 Task: Find connections with filter location Nova Odessa with filter topic #Workwith filter profile language Spanish with filter current company Nasscom with filter school Chikitsak Samuhas Sir Sitaram and Lady Shantabai Patkar College of Arts and Science and V R Varde College of Commerce and Economics S V Road Goregaon West Mumbai 400 062 with filter industry Security and Investigations with filter service category Bartending with filter keywords title Mover
Action: Mouse moved to (242, 342)
Screenshot: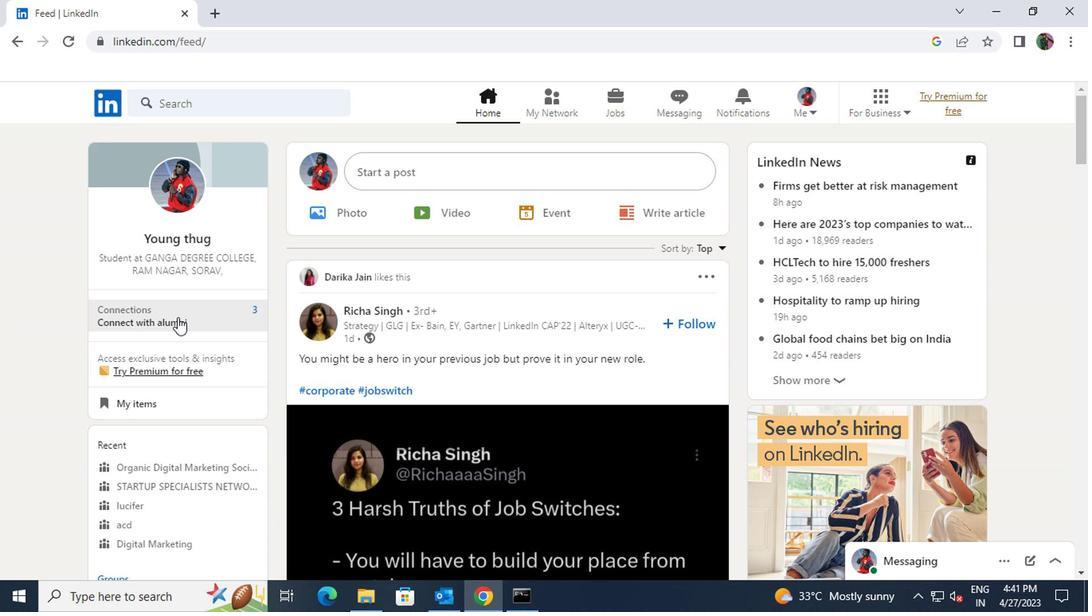 
Action: Mouse pressed left at (242, 342)
Screenshot: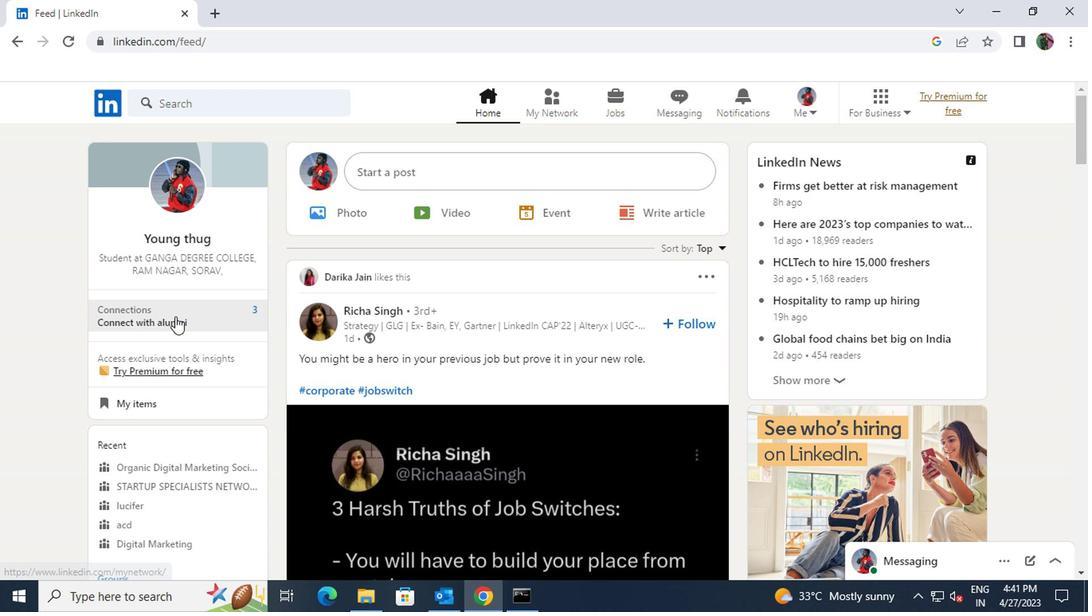 
Action: Mouse moved to (303, 253)
Screenshot: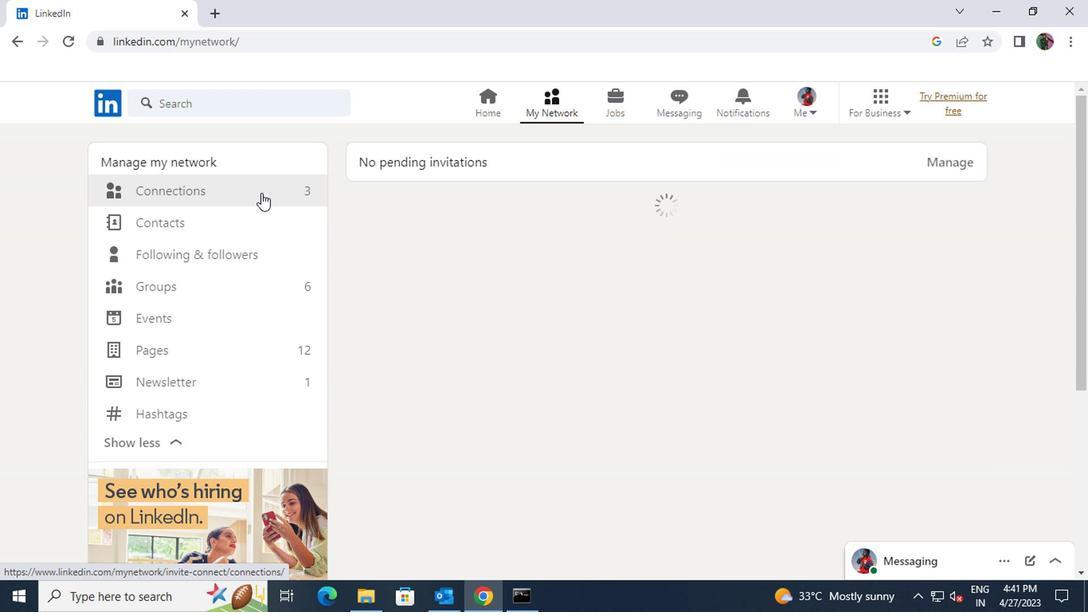 
Action: Mouse pressed left at (303, 253)
Screenshot: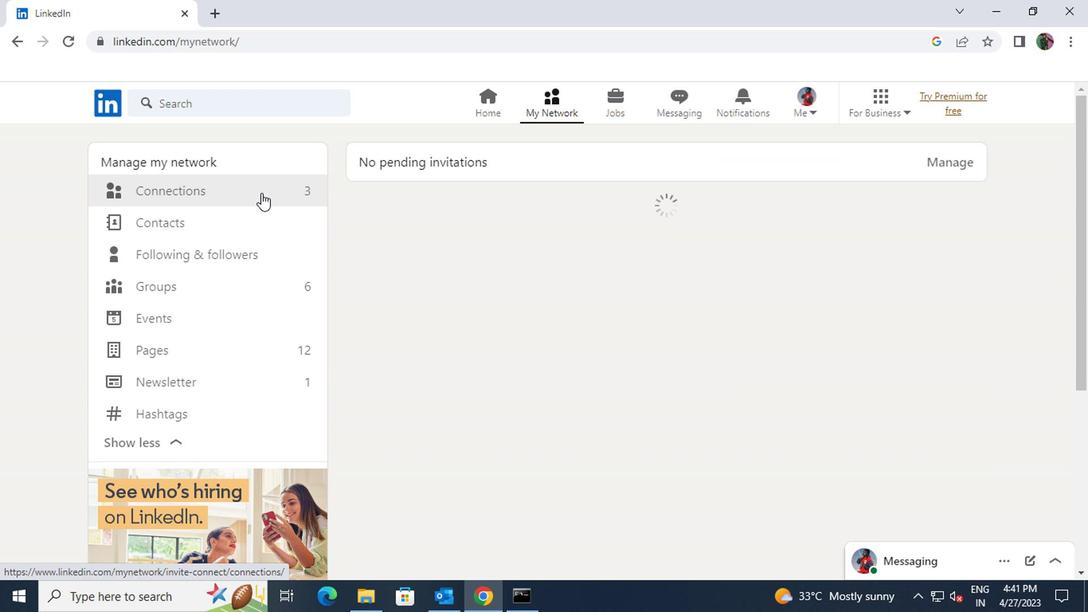 
Action: Mouse moved to (571, 254)
Screenshot: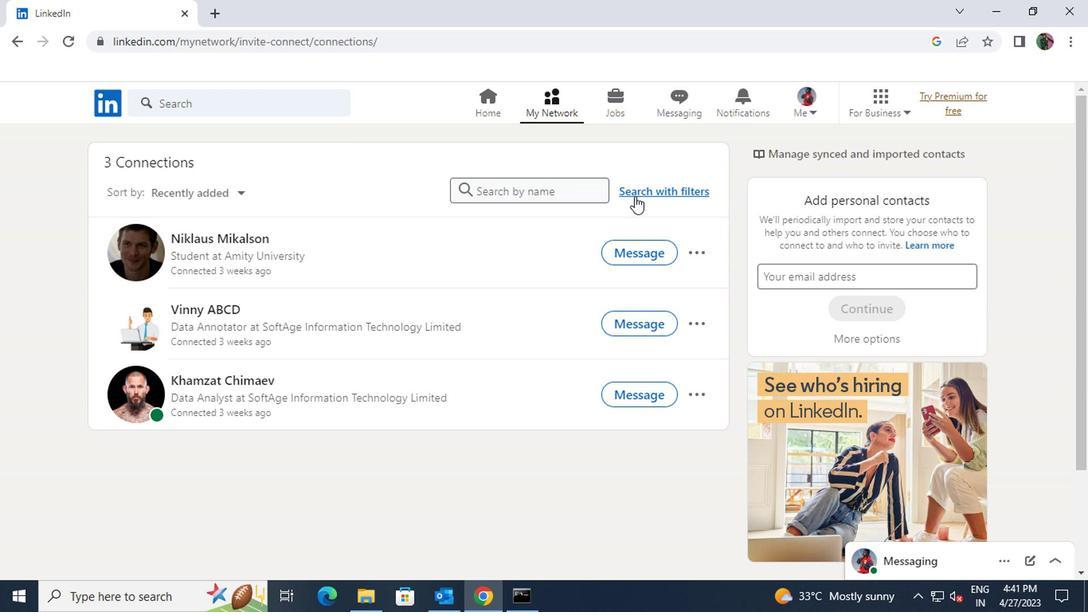 
Action: Mouse pressed left at (571, 254)
Screenshot: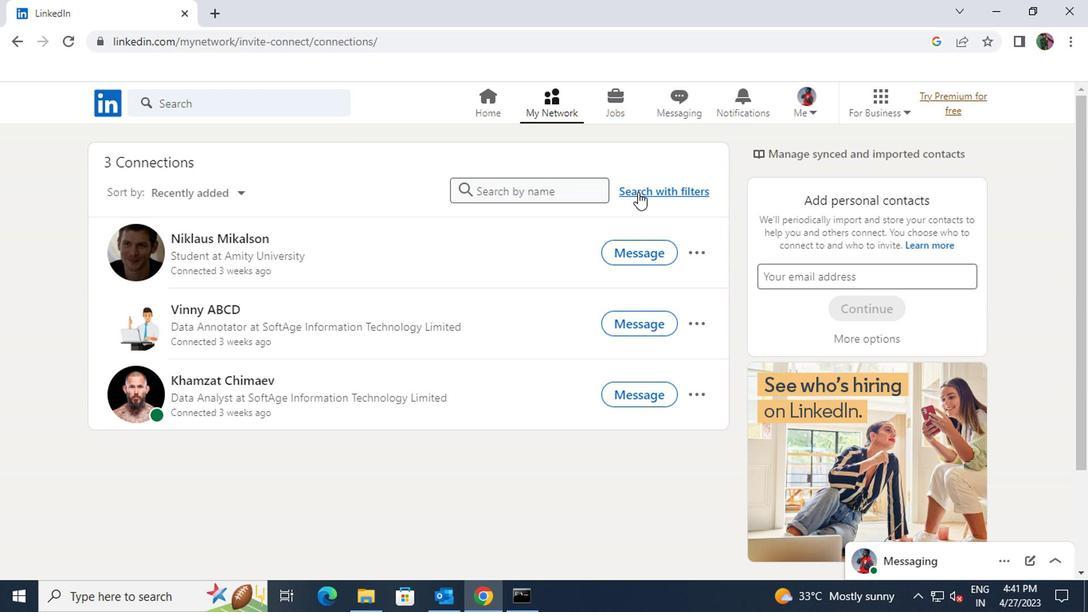 
Action: Mouse moved to (545, 223)
Screenshot: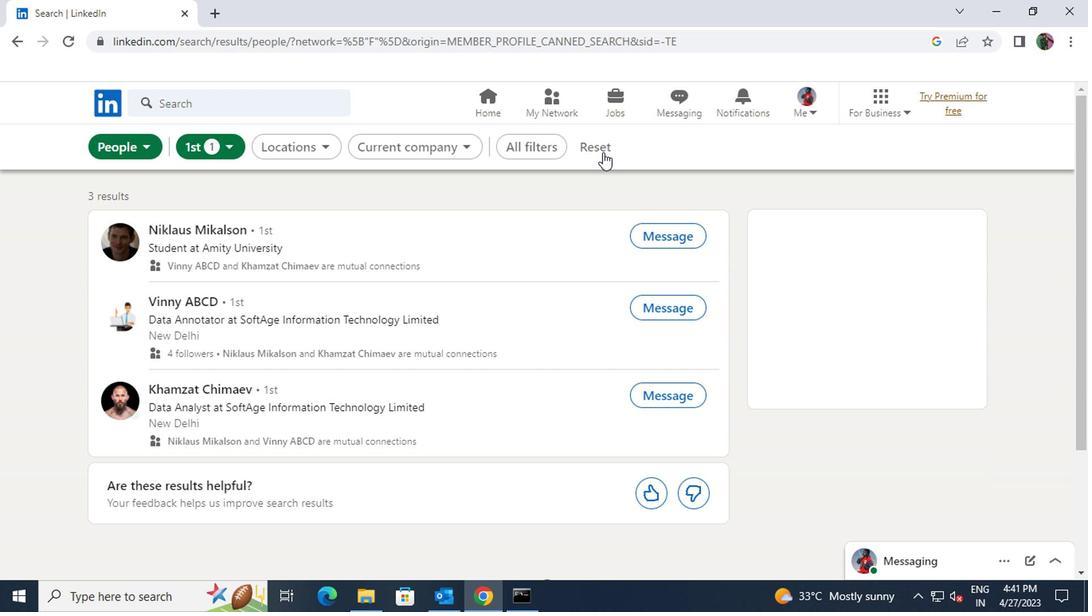 
Action: Mouse pressed left at (545, 223)
Screenshot: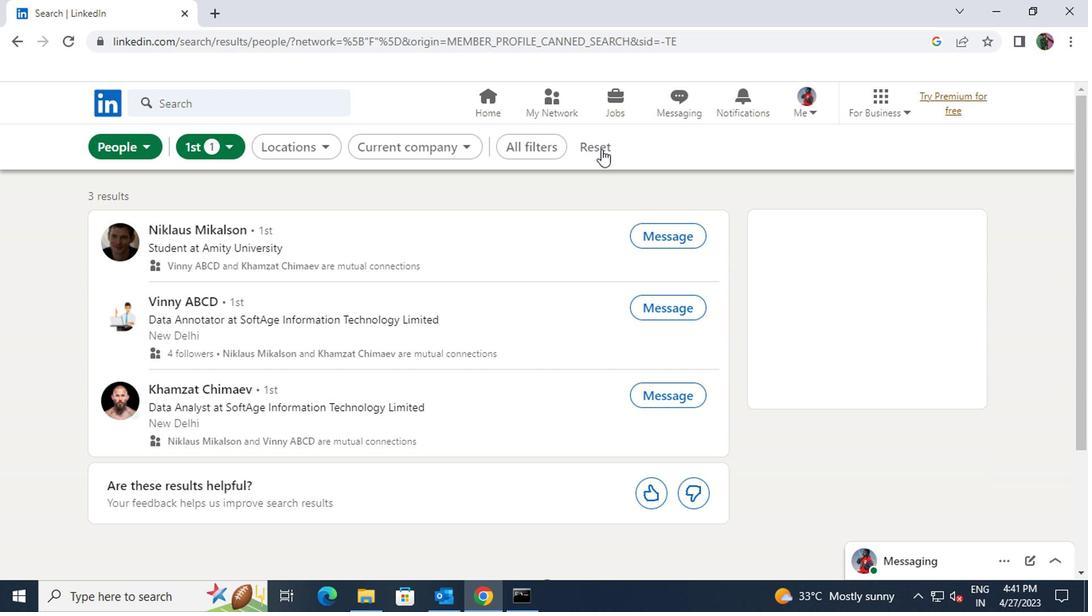 
Action: Mouse moved to (543, 219)
Screenshot: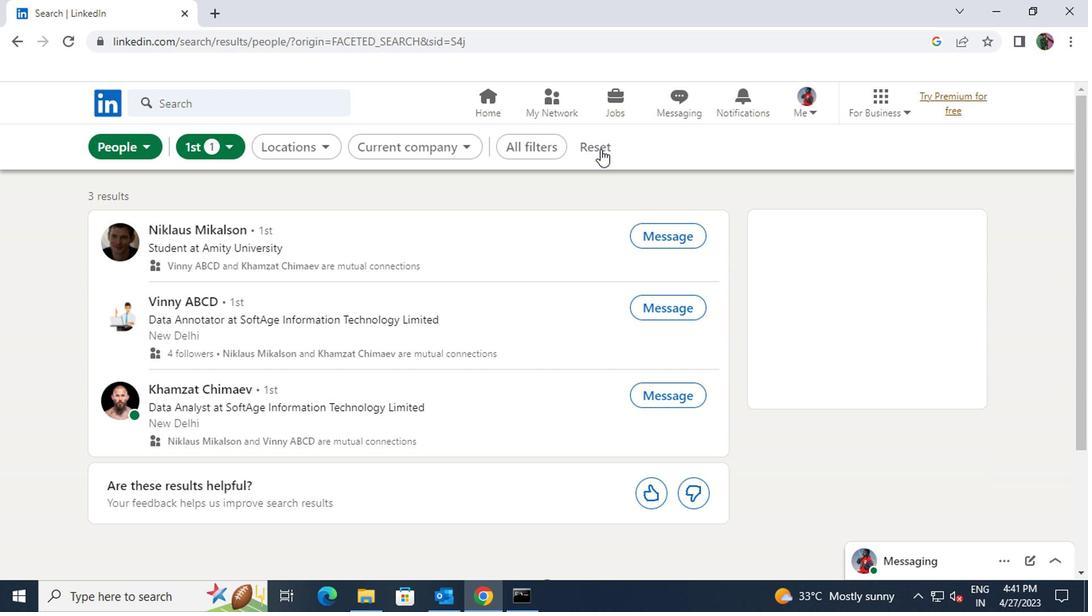 
Action: Mouse pressed left at (543, 219)
Screenshot: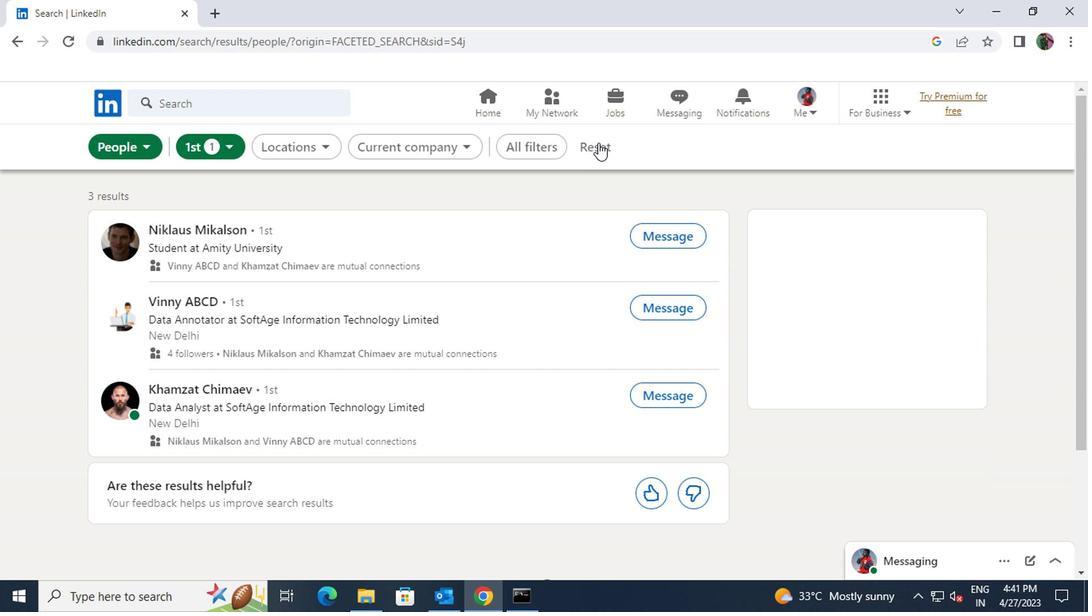 
Action: Mouse moved to (536, 219)
Screenshot: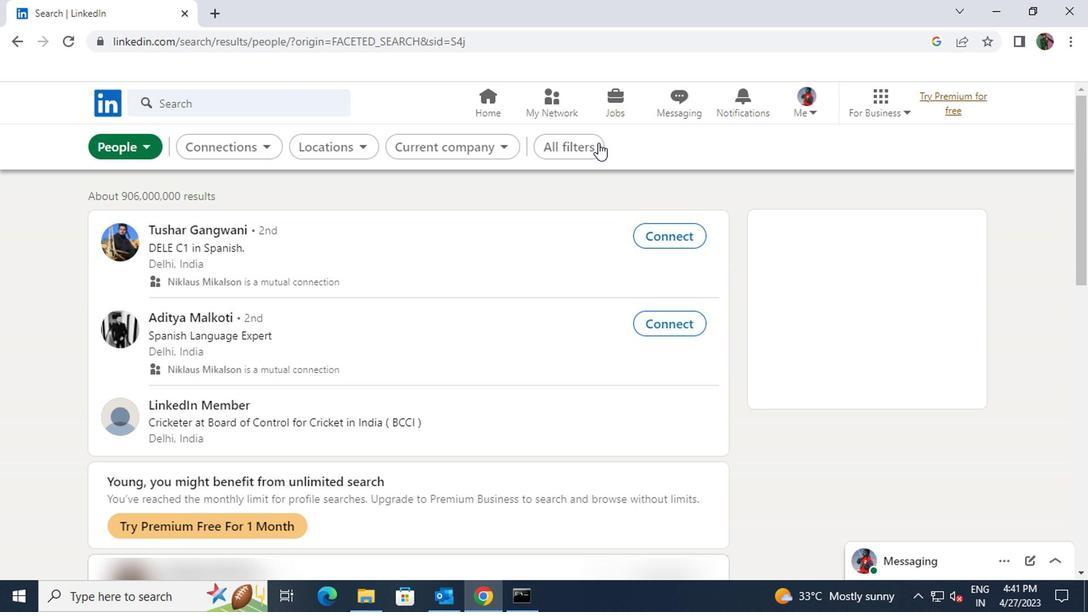 
Action: Mouse pressed left at (536, 219)
Screenshot: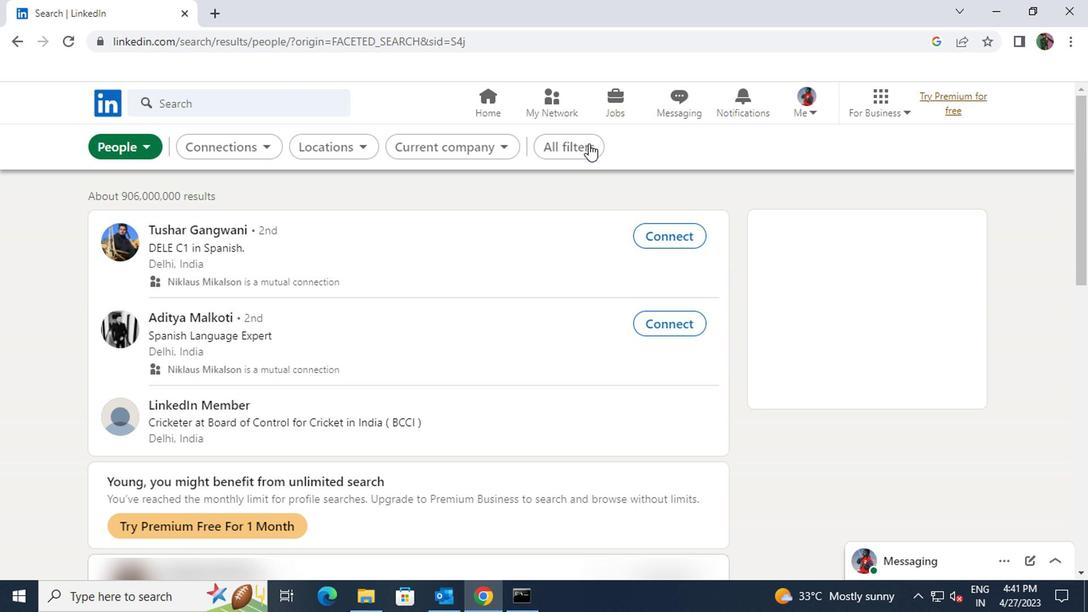 
Action: Mouse moved to (704, 338)
Screenshot: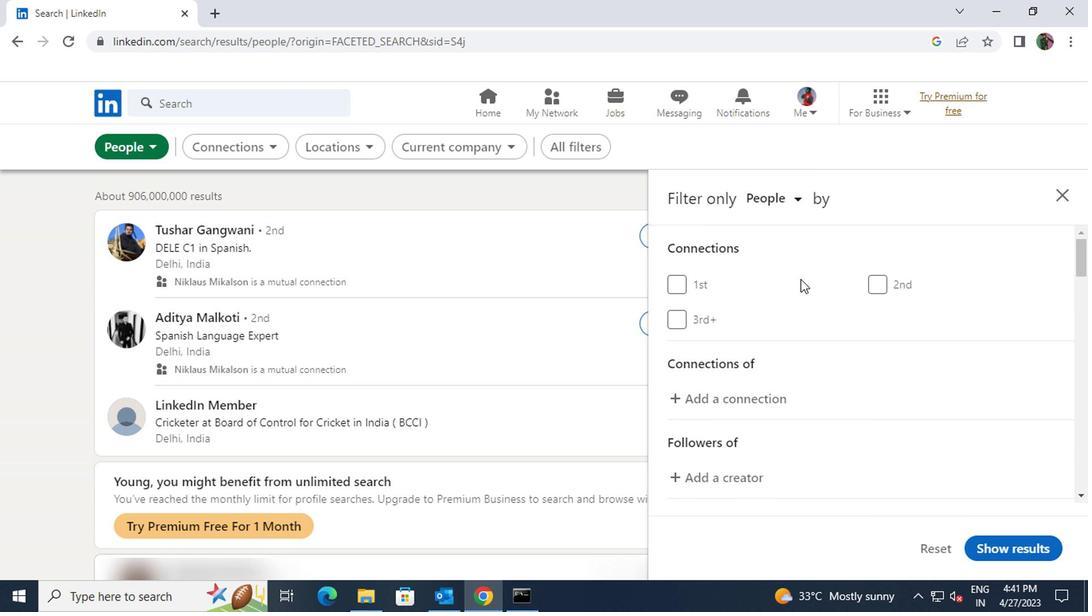 
Action: Mouse scrolled (704, 338) with delta (0, 0)
Screenshot: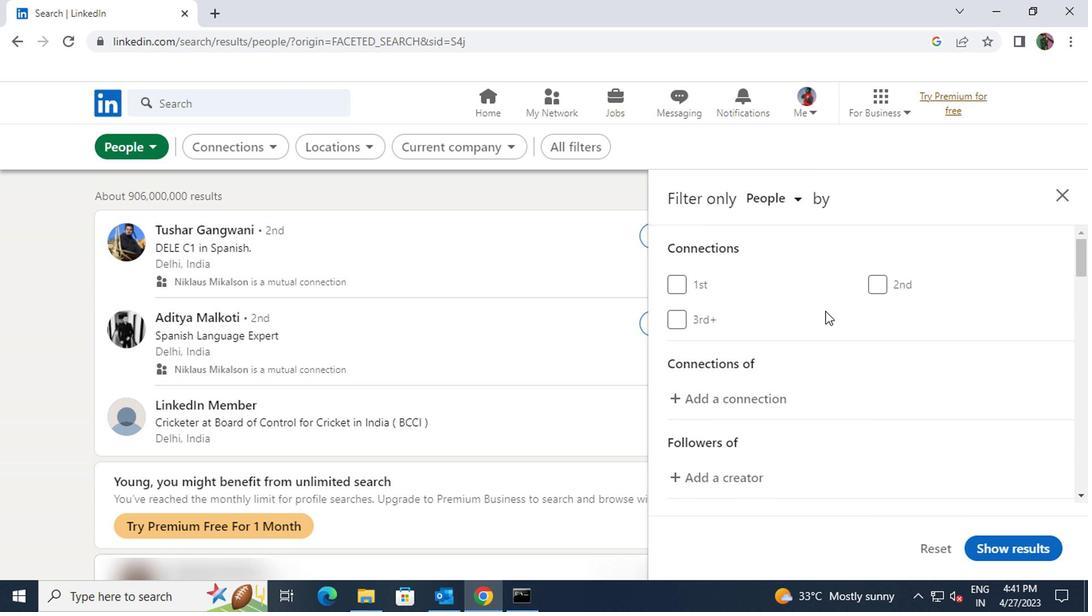 
Action: Mouse scrolled (704, 338) with delta (0, 0)
Screenshot: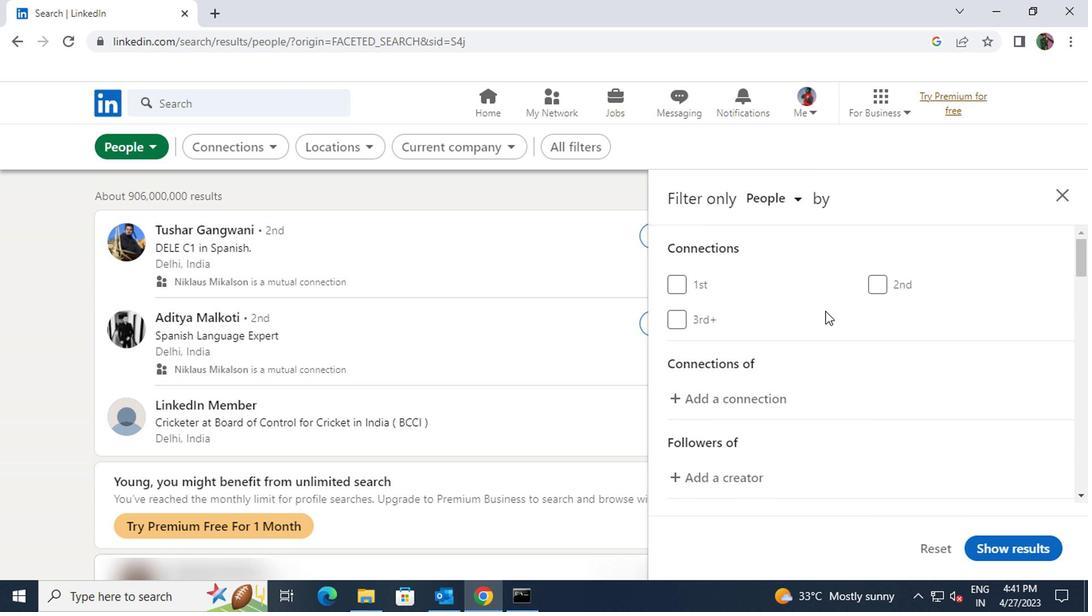 
Action: Mouse scrolled (704, 338) with delta (0, 0)
Screenshot: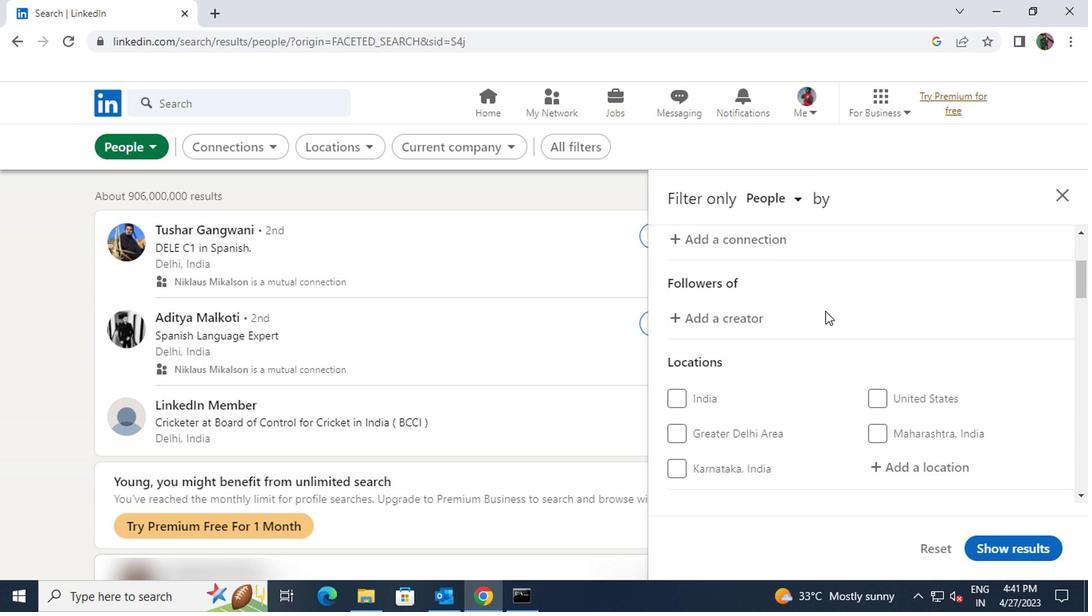 
Action: Mouse moved to (767, 397)
Screenshot: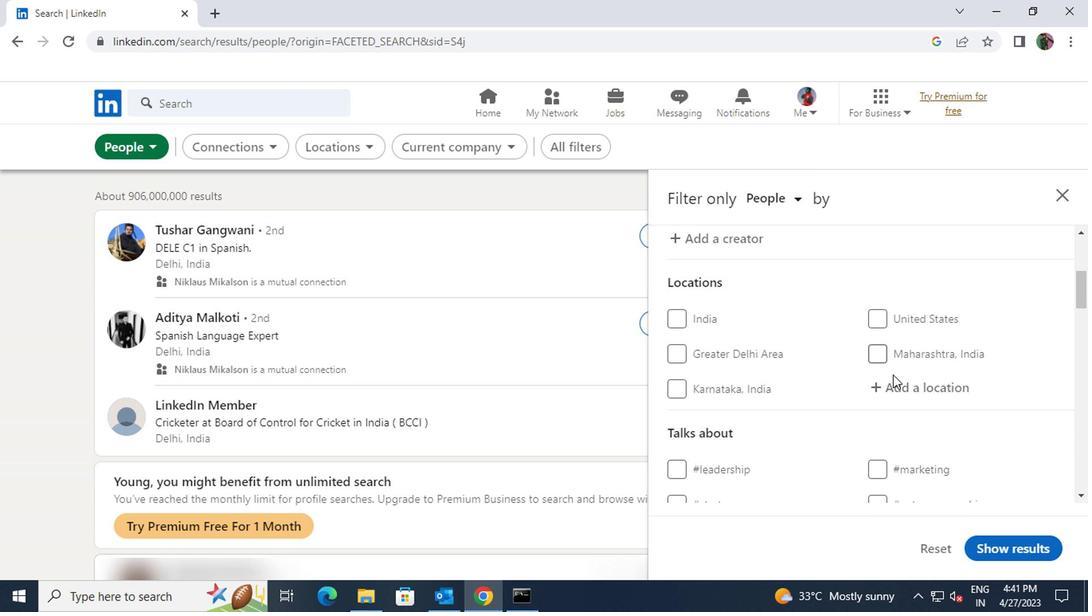 
Action: Mouse pressed left at (767, 397)
Screenshot: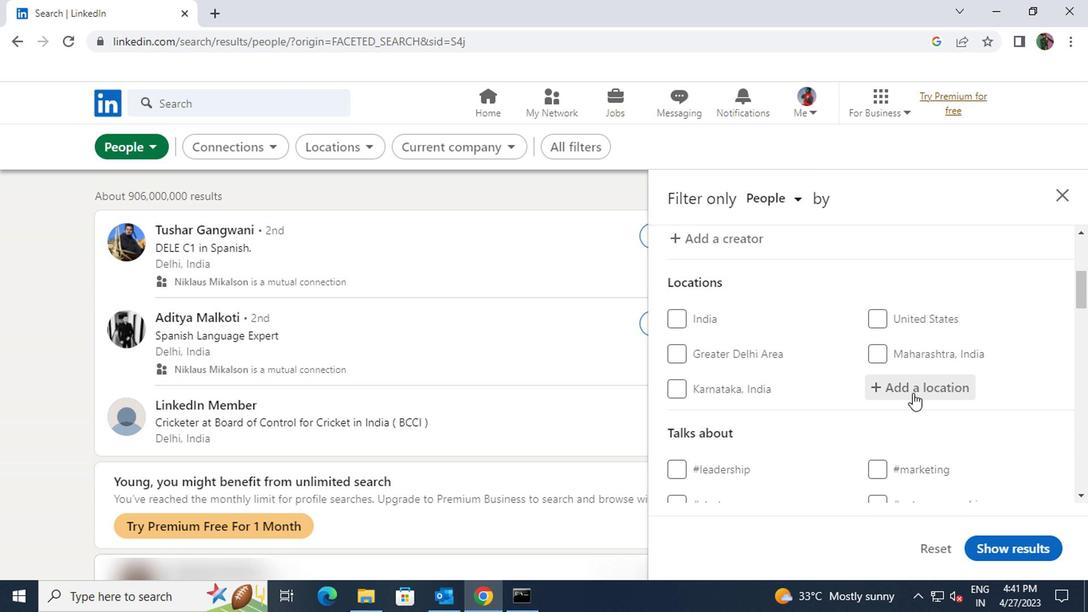 
Action: Key pressed <Key.shift>NOVA<Key.space>OD
Screenshot: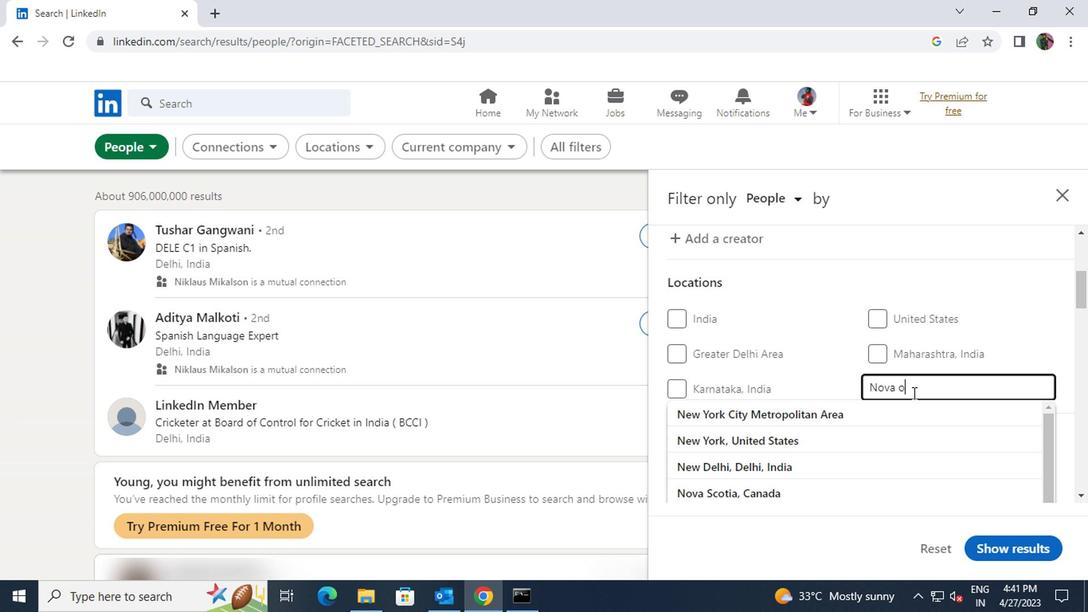 
Action: Mouse moved to (767, 405)
Screenshot: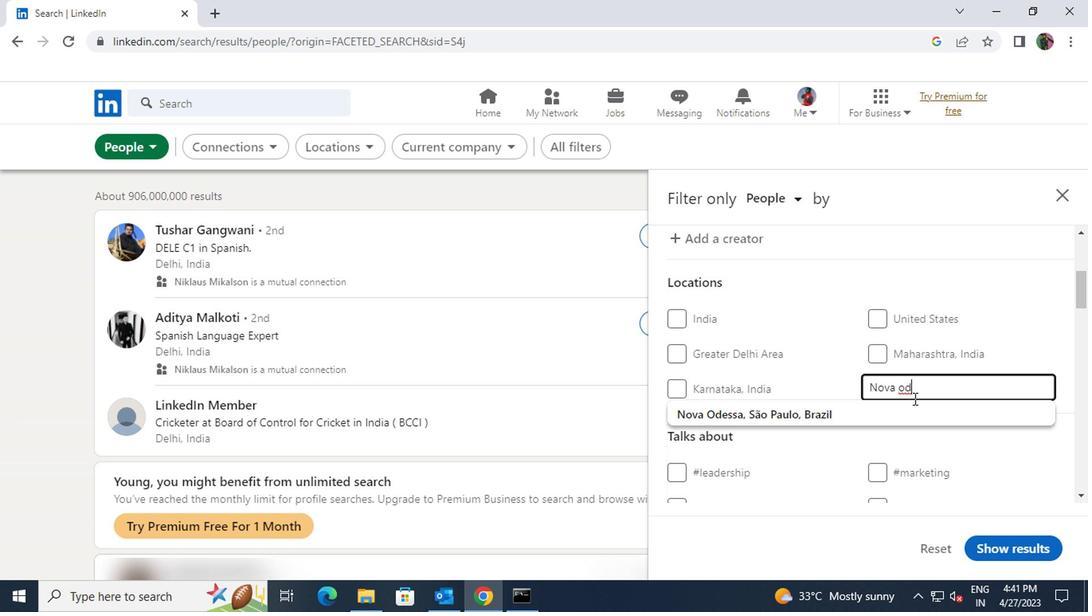 
Action: Mouse pressed left at (767, 405)
Screenshot: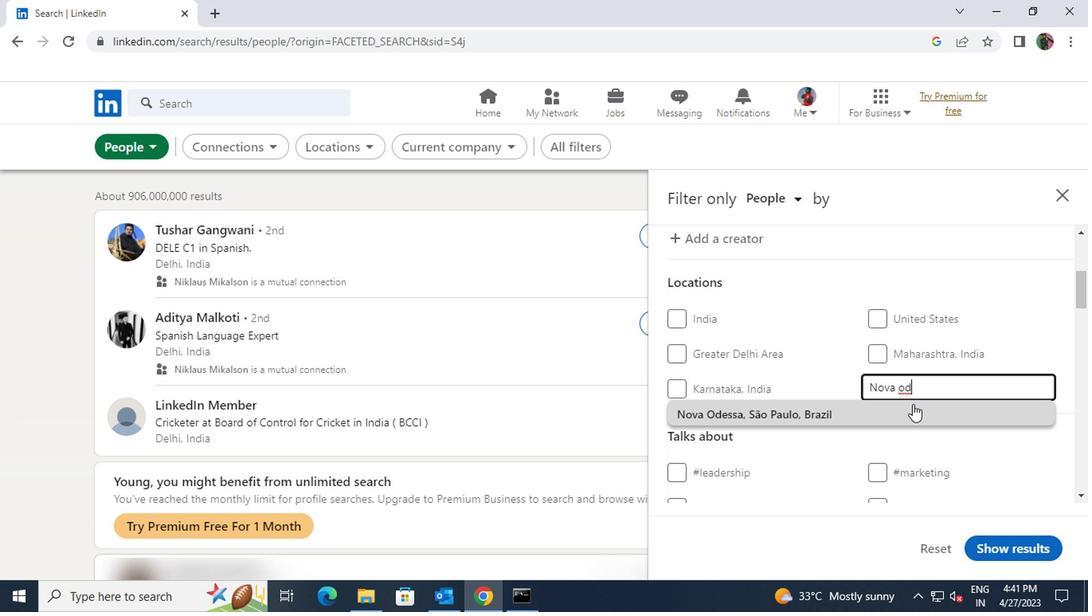 
Action: Mouse scrolled (767, 404) with delta (0, 0)
Screenshot: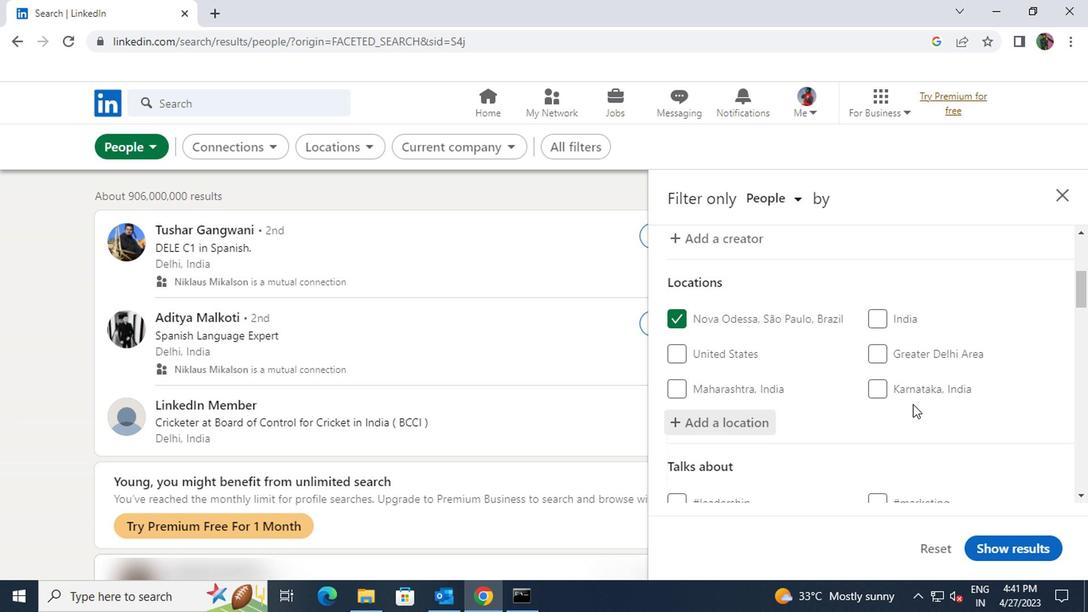 
Action: Mouse scrolled (767, 404) with delta (0, 0)
Screenshot: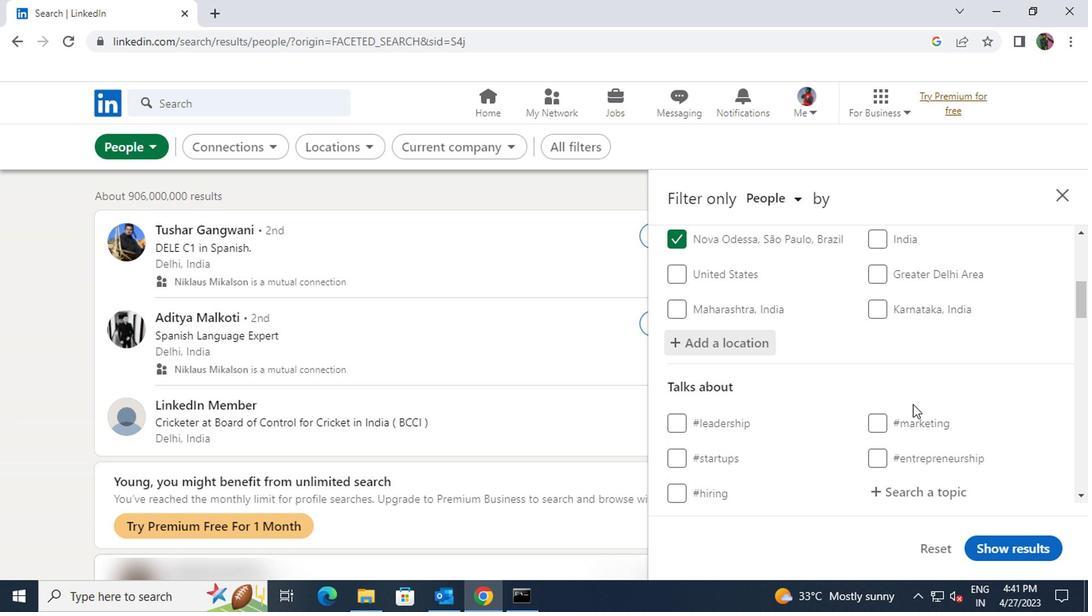 
Action: Mouse pressed left at (767, 405)
Screenshot: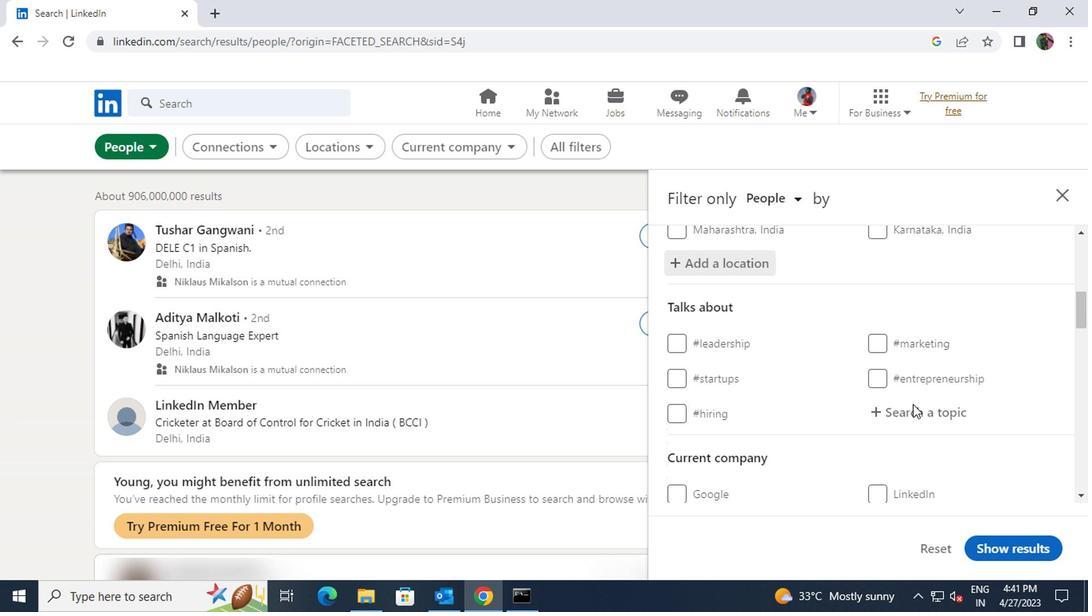
Action: Key pressed <Key.shift><Key.shift><Key.shift><Key.shift><Key.shift><Key.shift><Key.shift><Key.shift><Key.shift><Key.shift>#<Key.shift>WORKWITH
Screenshot: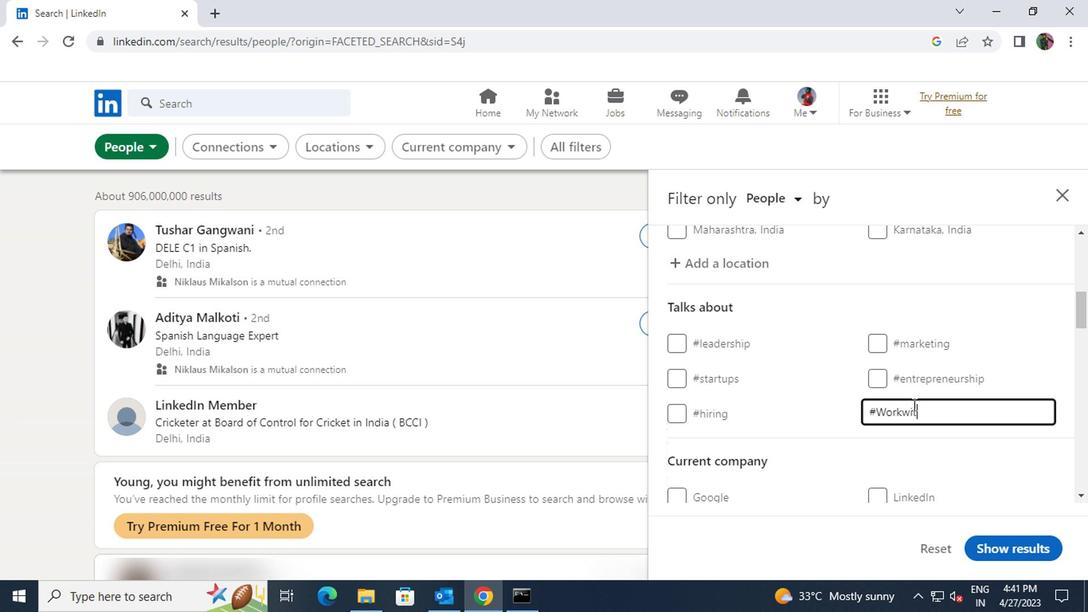 
Action: Mouse scrolled (767, 404) with delta (0, 0)
Screenshot: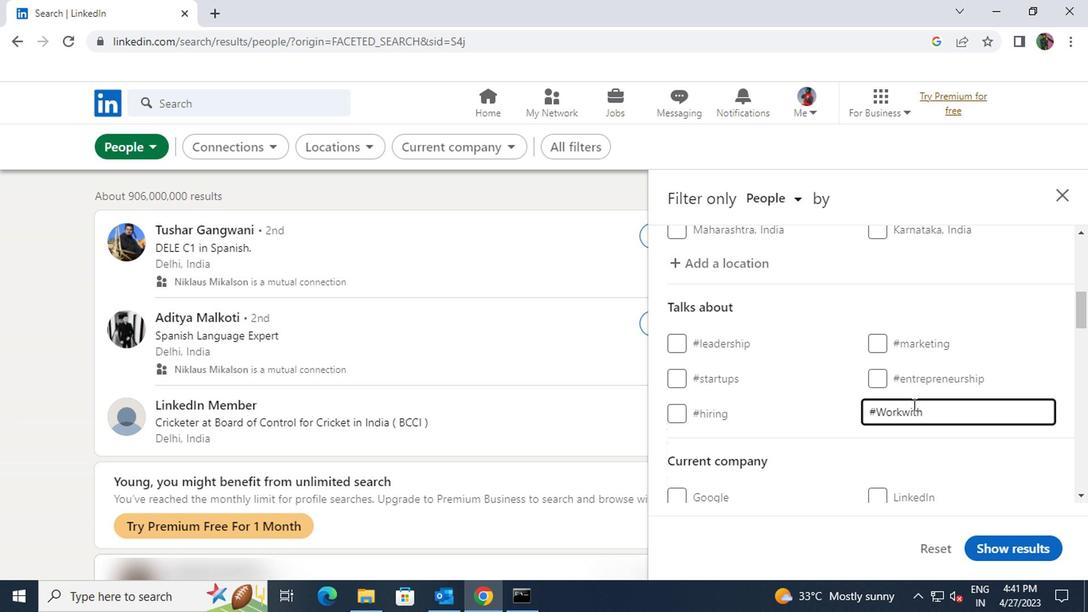 
Action: Mouse scrolled (767, 404) with delta (0, 0)
Screenshot: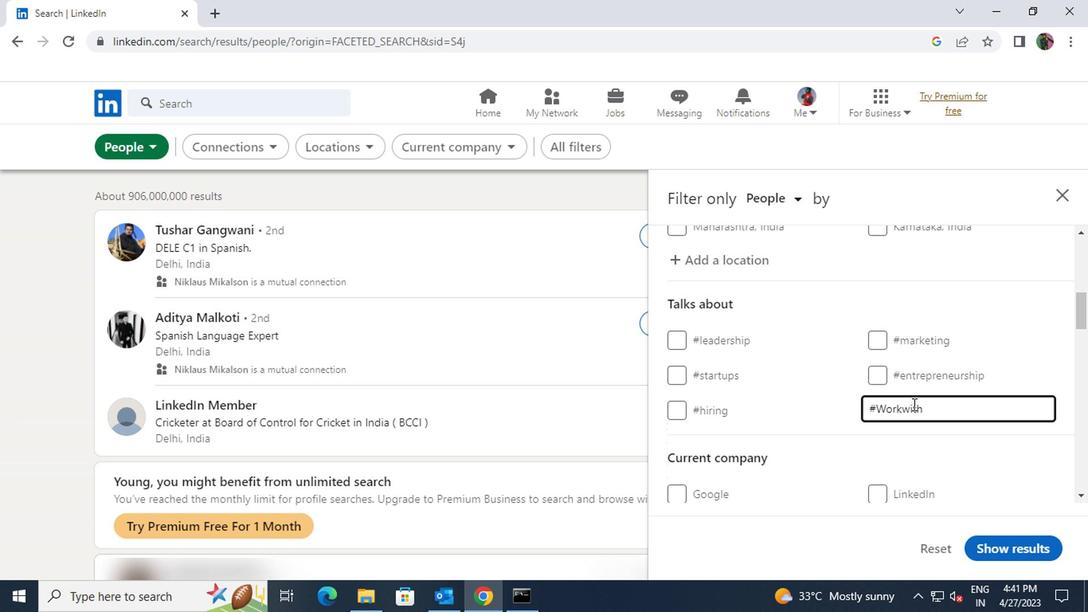 
Action: Mouse moved to (765, 406)
Screenshot: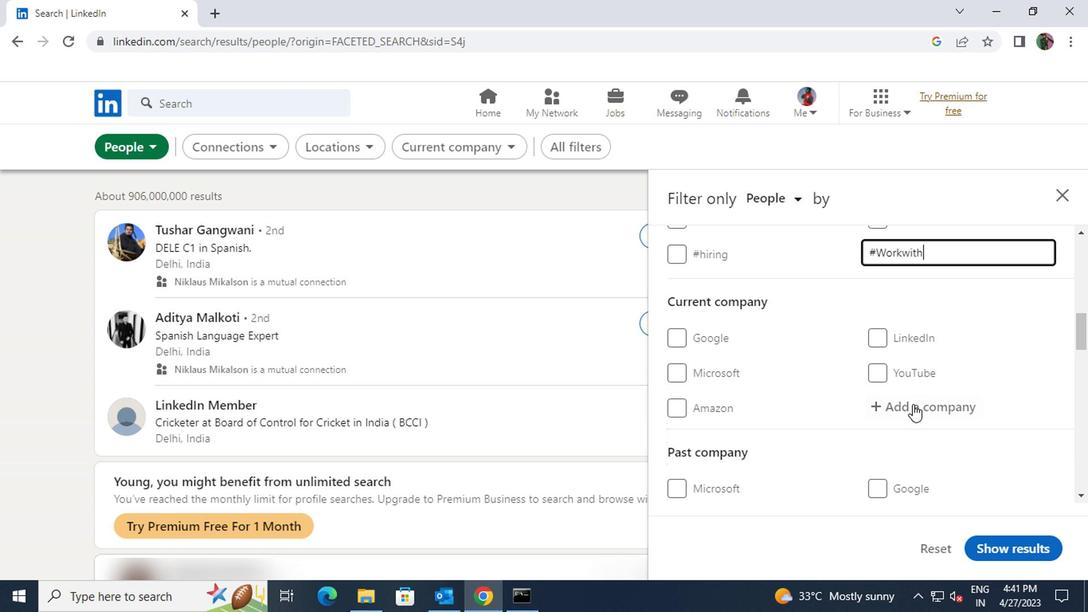 
Action: Mouse pressed left at (765, 406)
Screenshot: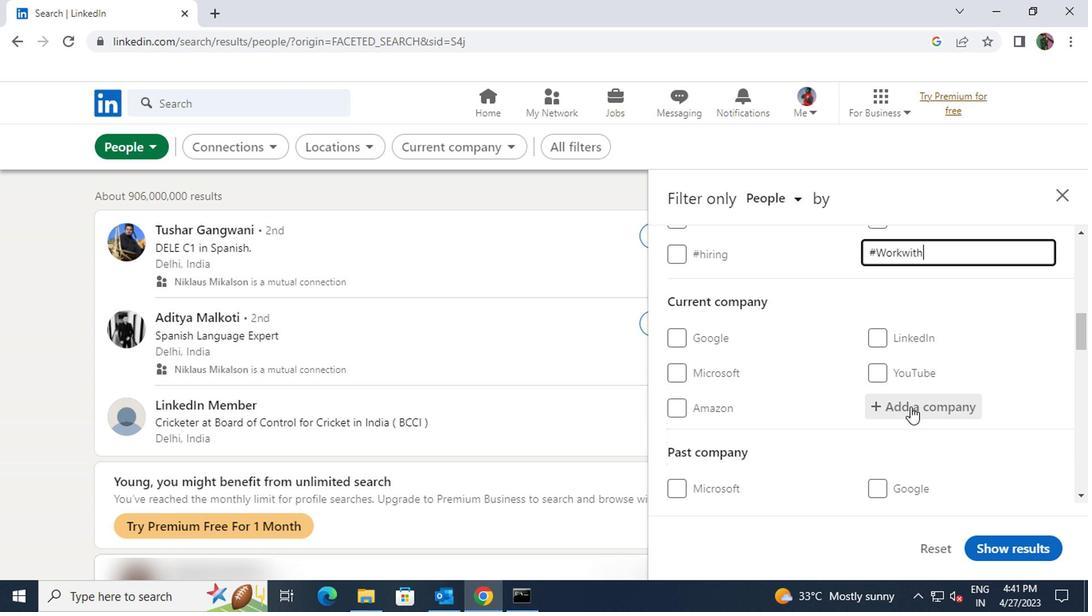 
Action: Key pressed <Key.shift>NASSCOM
Screenshot: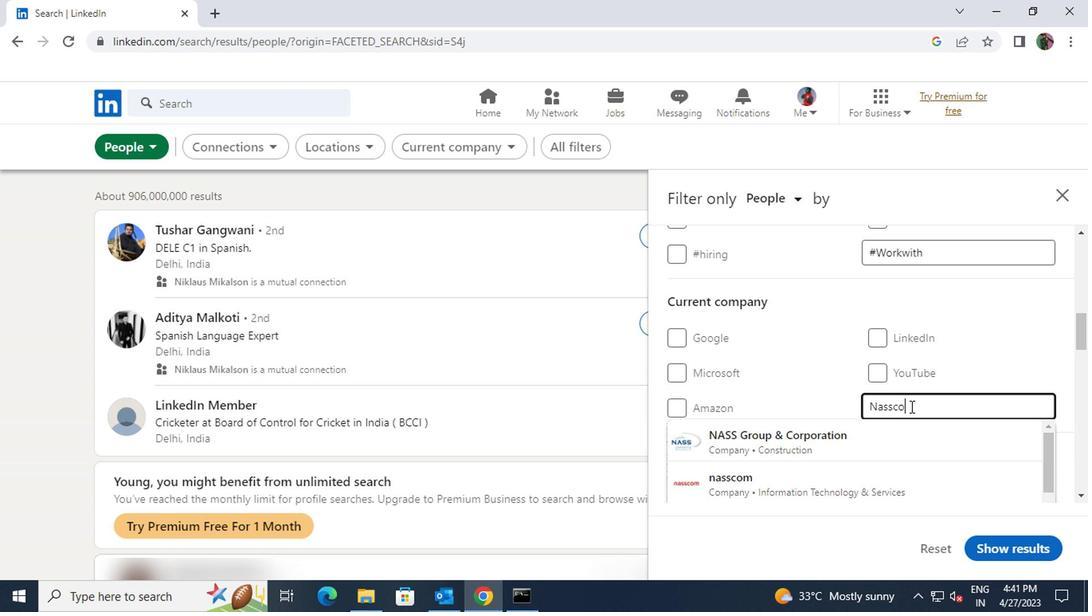 
Action: Mouse moved to (758, 432)
Screenshot: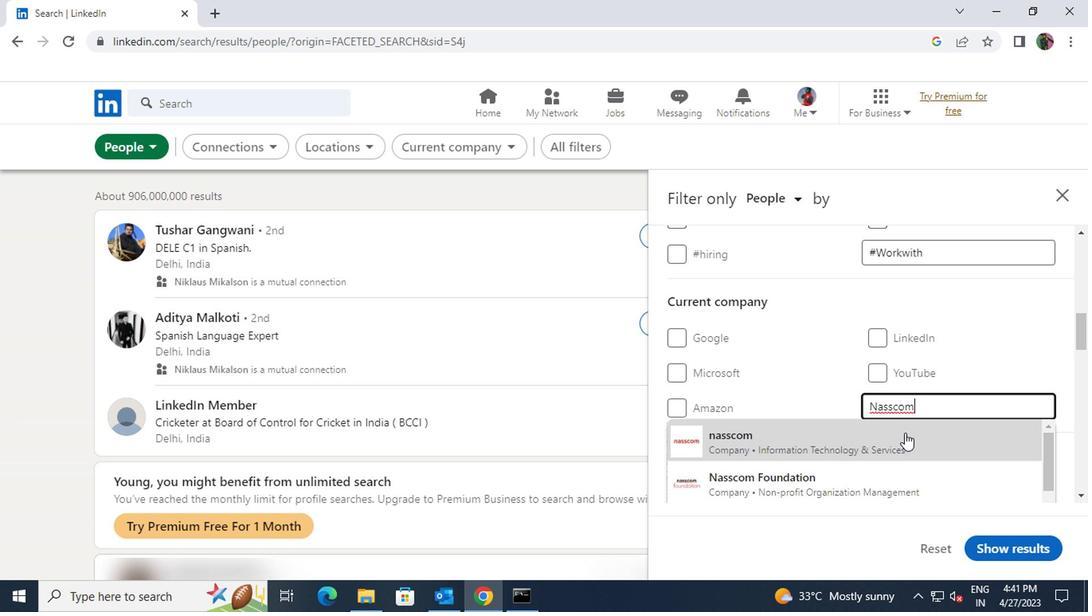 
Action: Mouse pressed left at (758, 432)
Screenshot: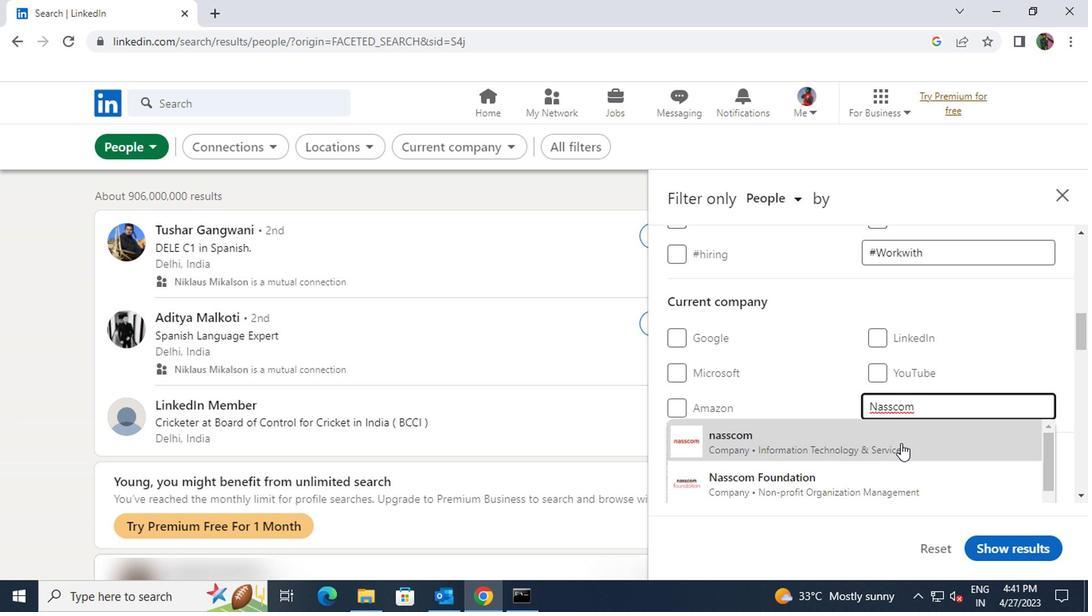 
Action: Mouse scrolled (758, 432) with delta (0, 0)
Screenshot: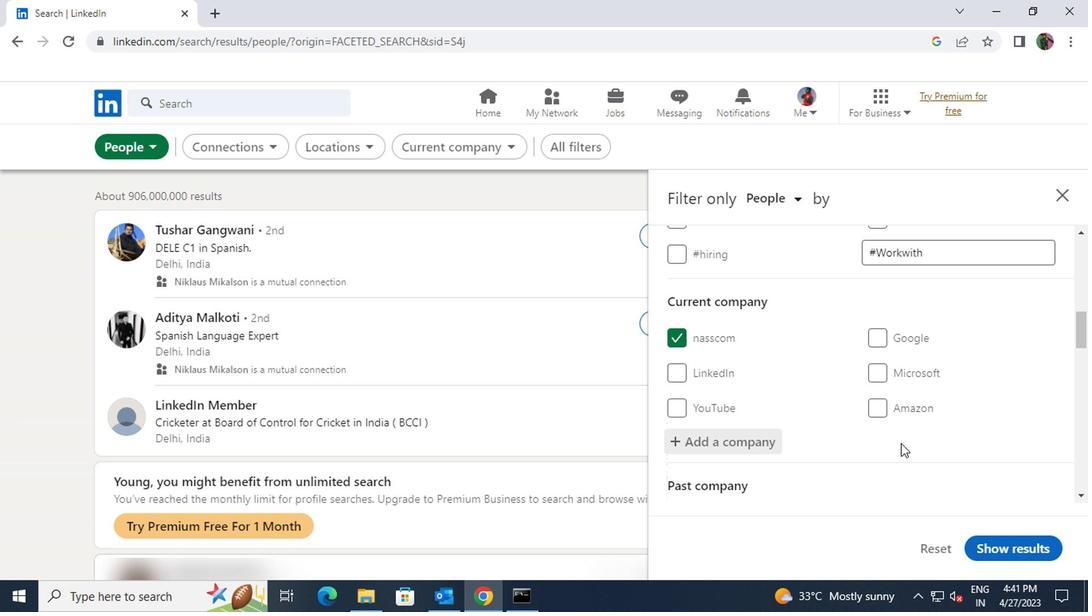 
Action: Mouse scrolled (758, 432) with delta (0, 0)
Screenshot: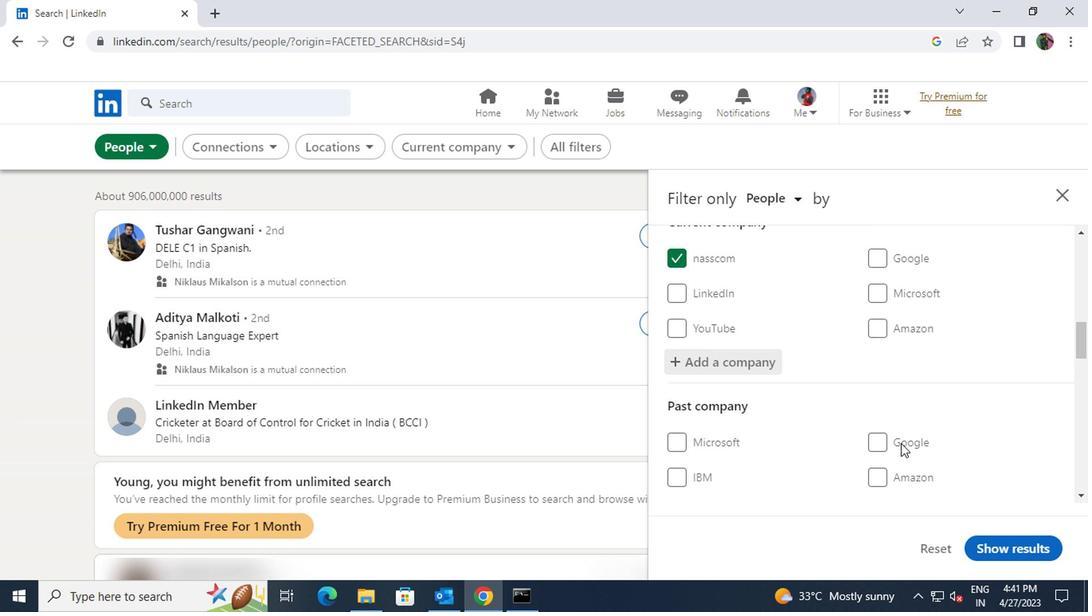 
Action: Mouse scrolled (758, 432) with delta (0, 0)
Screenshot: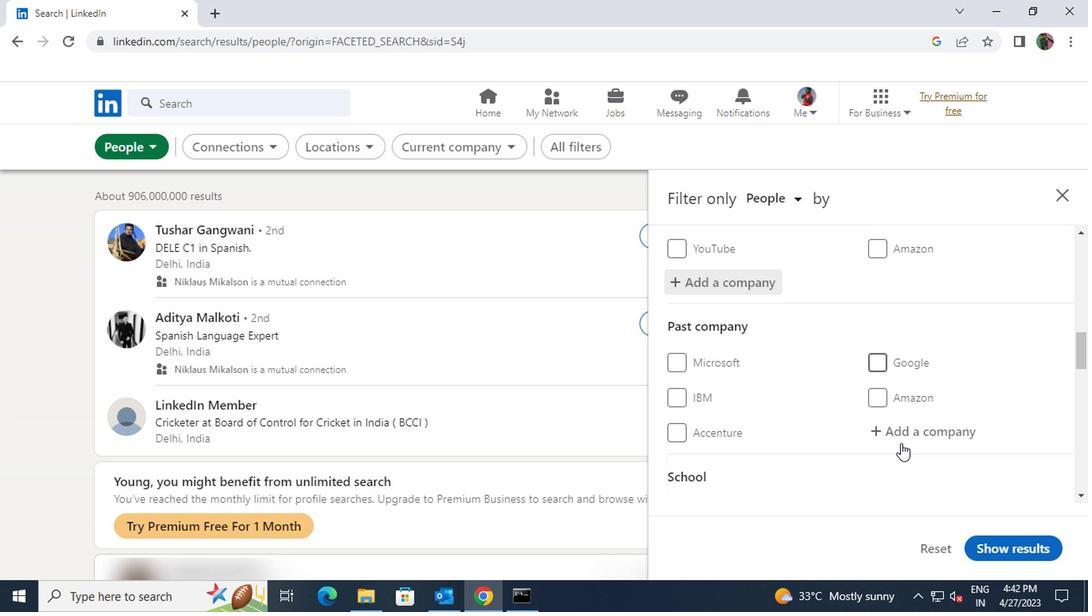 
Action: Mouse scrolled (758, 432) with delta (0, 0)
Screenshot: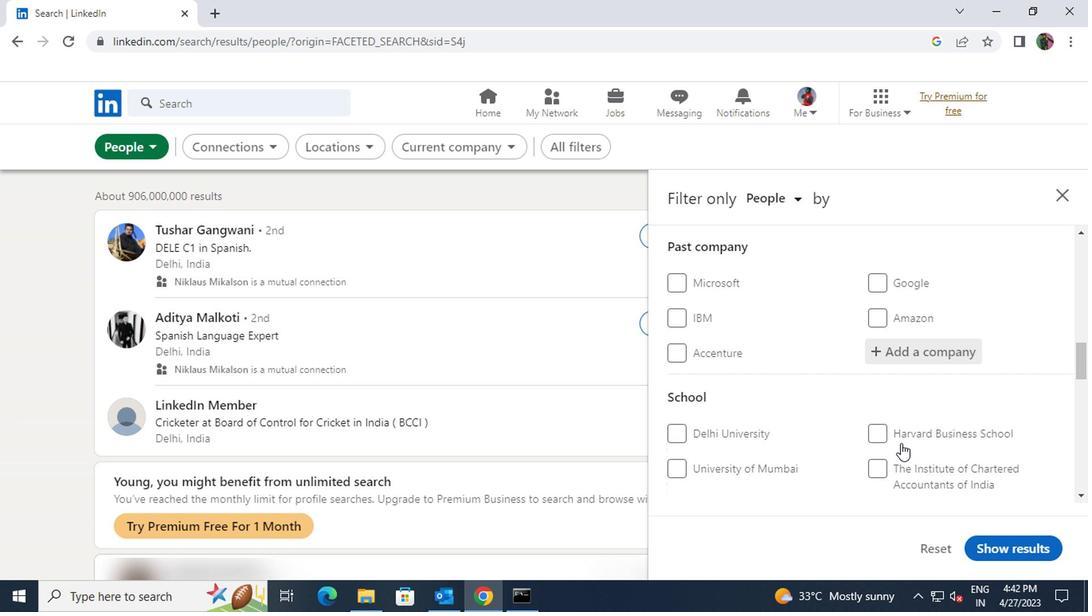 
Action: Mouse moved to (758, 431)
Screenshot: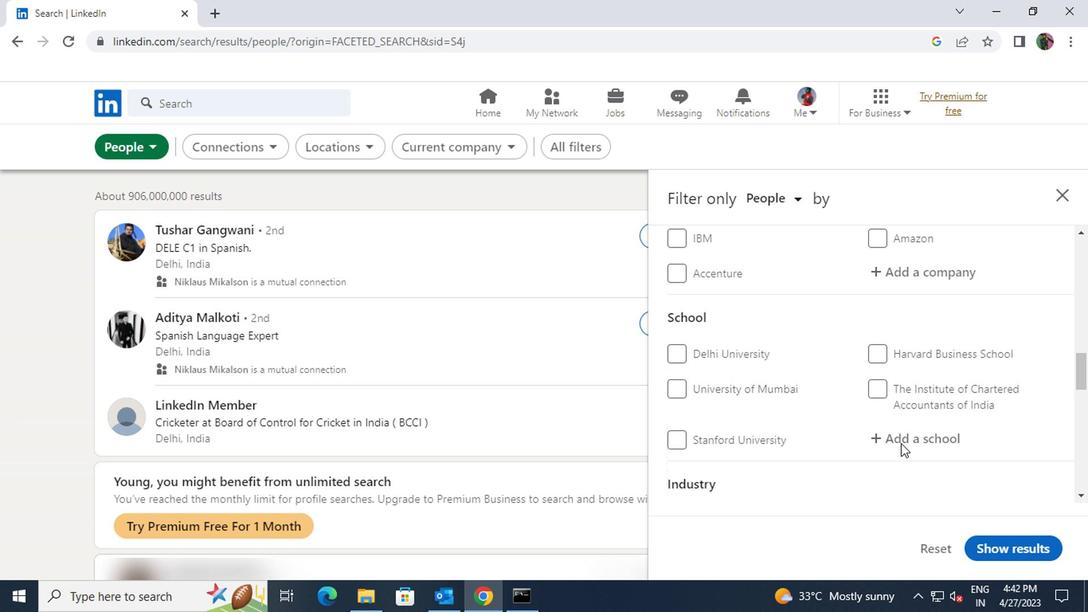 
Action: Mouse pressed left at (758, 431)
Screenshot: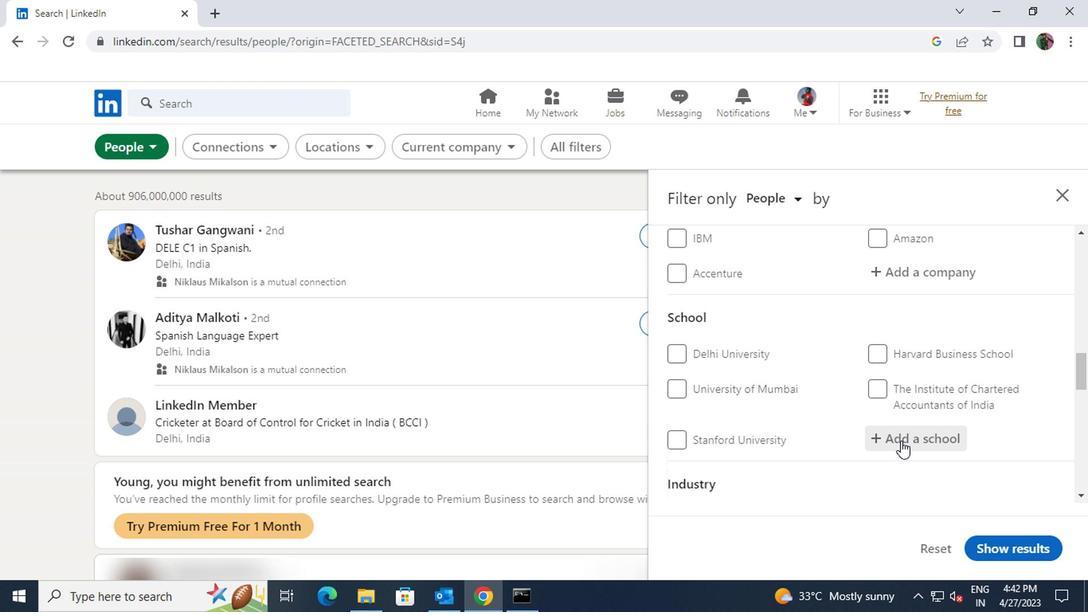 
Action: Key pressed <Key.shift>CHIKITSAK
Screenshot: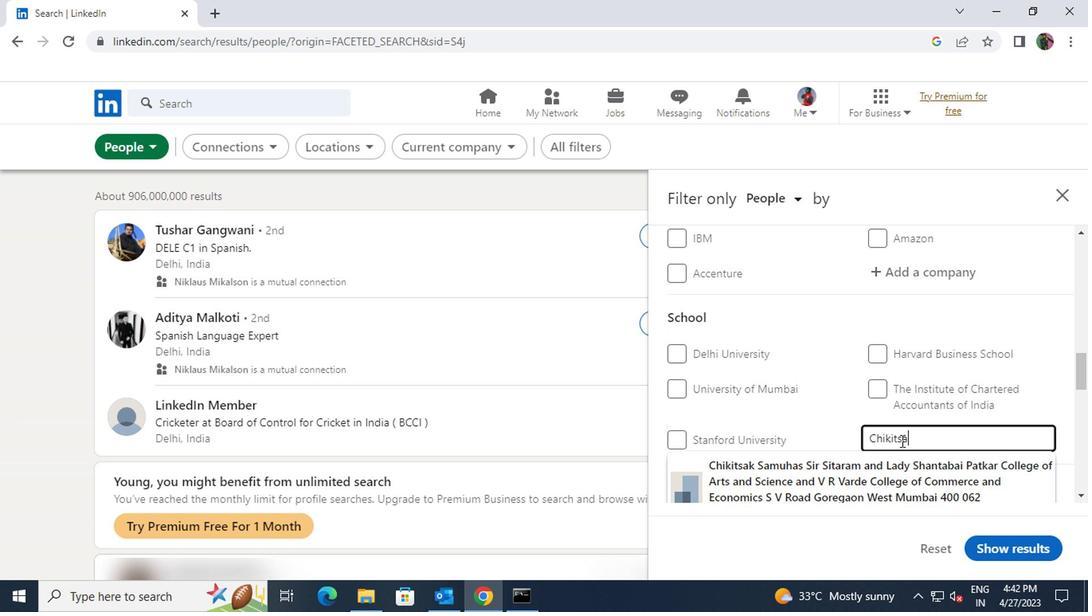 
Action: Mouse moved to (757, 461)
Screenshot: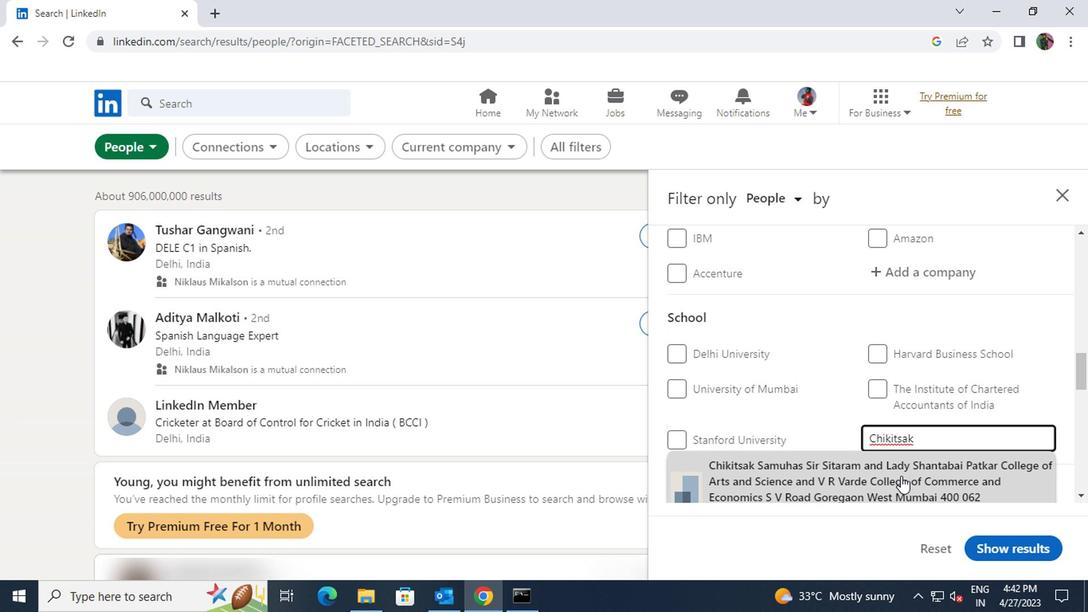 
Action: Mouse pressed left at (757, 461)
Screenshot: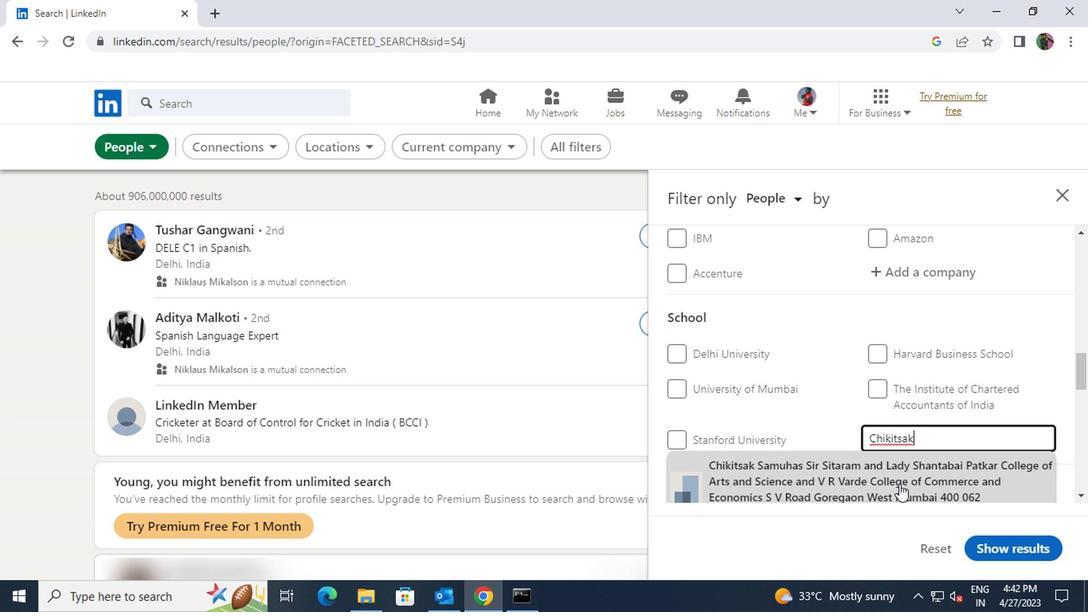 
Action: Mouse moved to (757, 451)
Screenshot: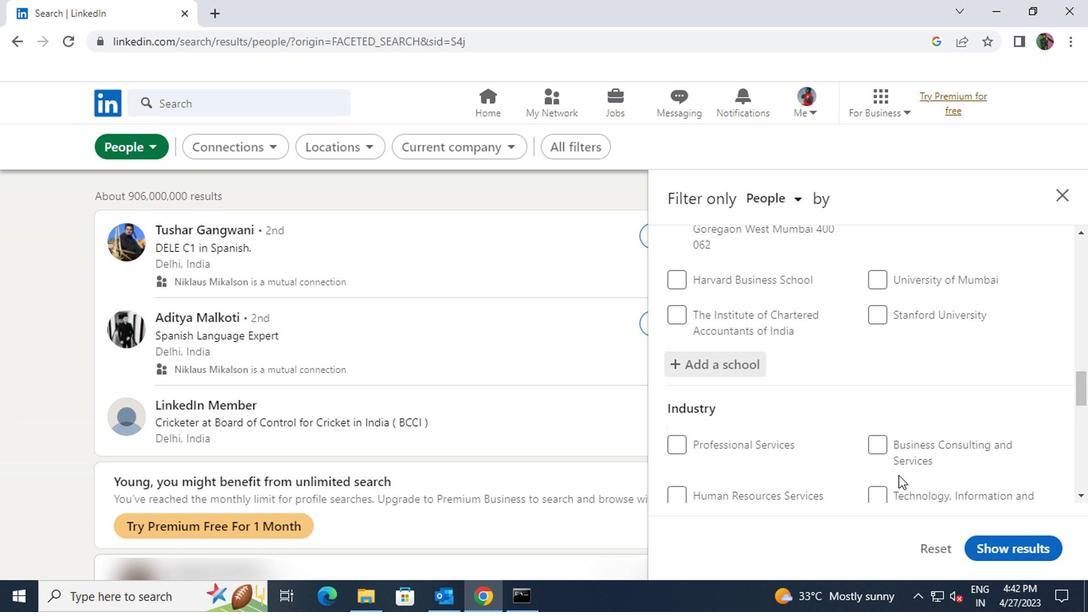 
Action: Mouse scrolled (757, 450) with delta (0, 0)
Screenshot: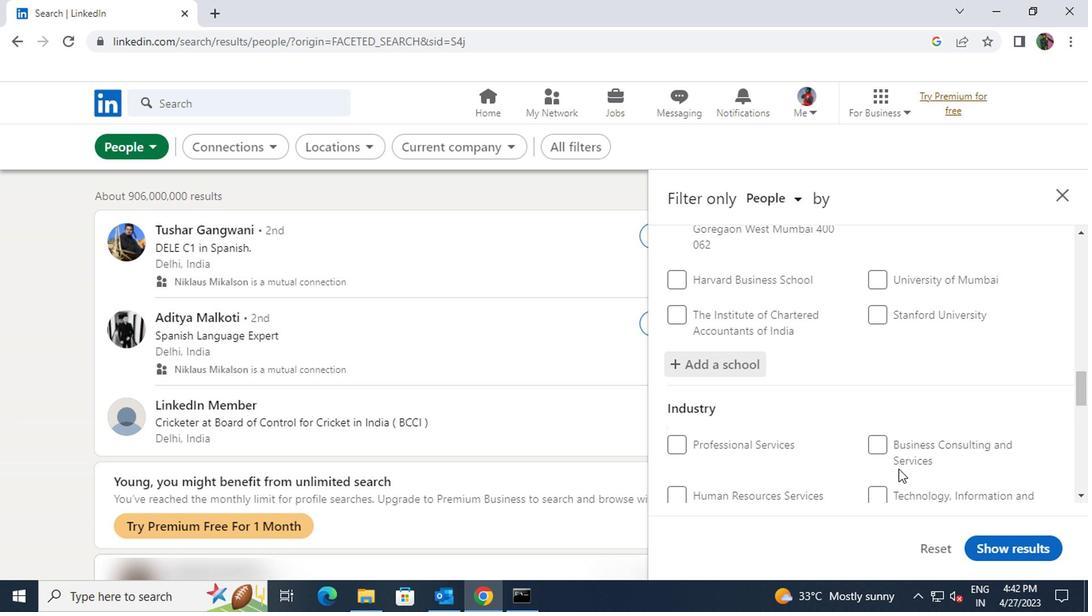 
Action: Mouse moved to (757, 450)
Screenshot: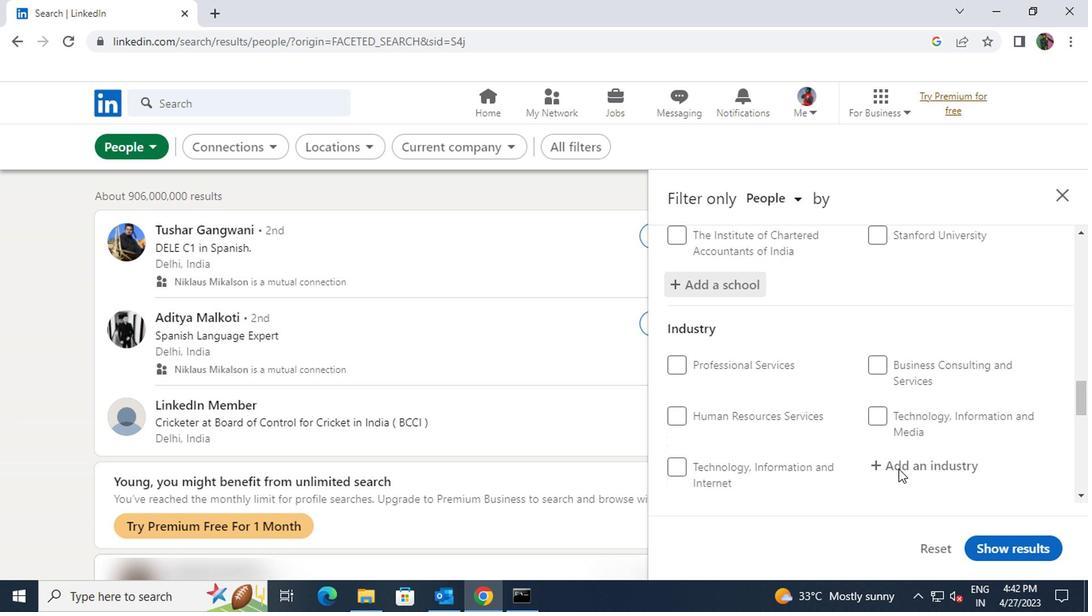 
Action: Mouse pressed left at (757, 450)
Screenshot: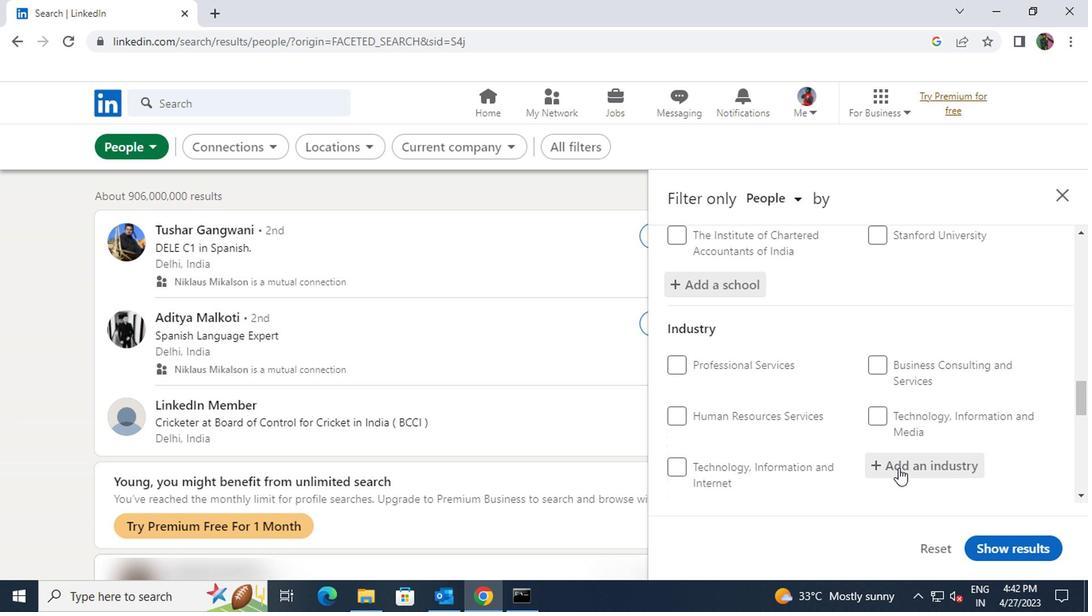 
Action: Key pressed <Key.shift>SECU
Screenshot: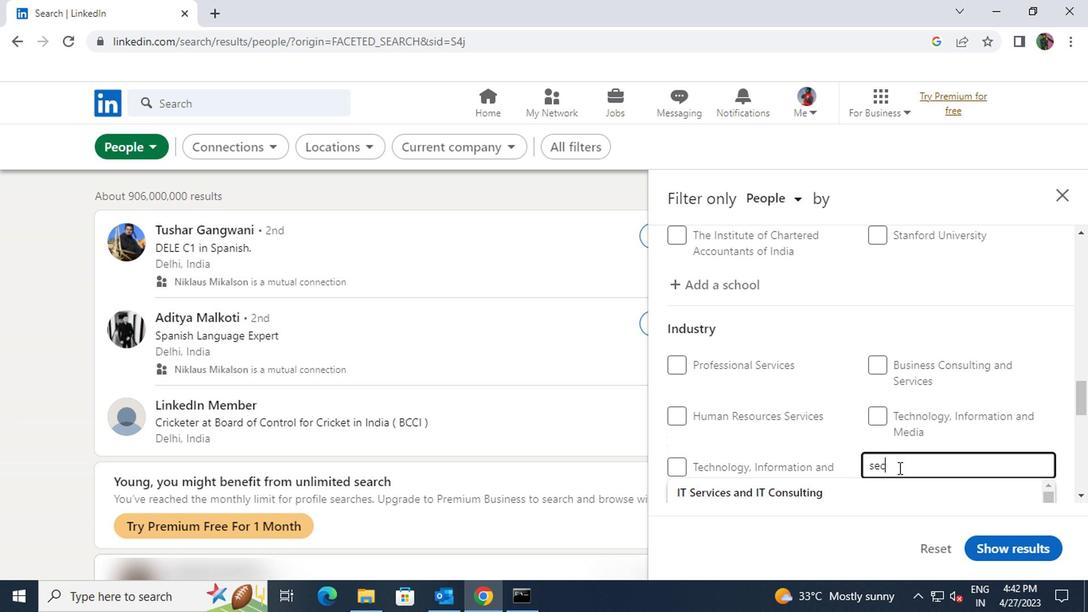 
Action: Mouse moved to (746, 467)
Screenshot: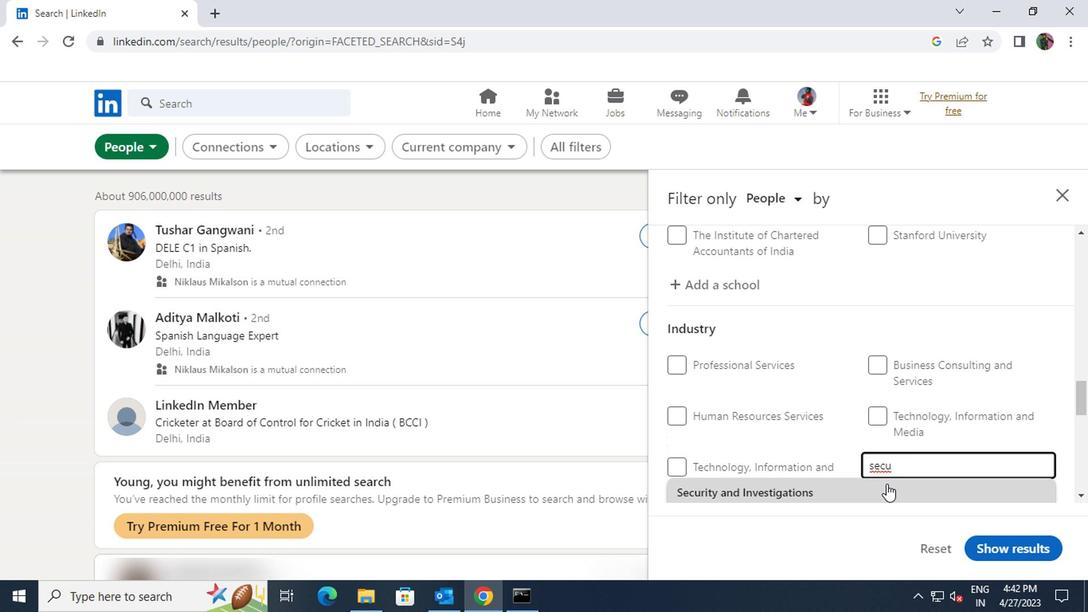 
Action: Mouse pressed left at (746, 467)
Screenshot: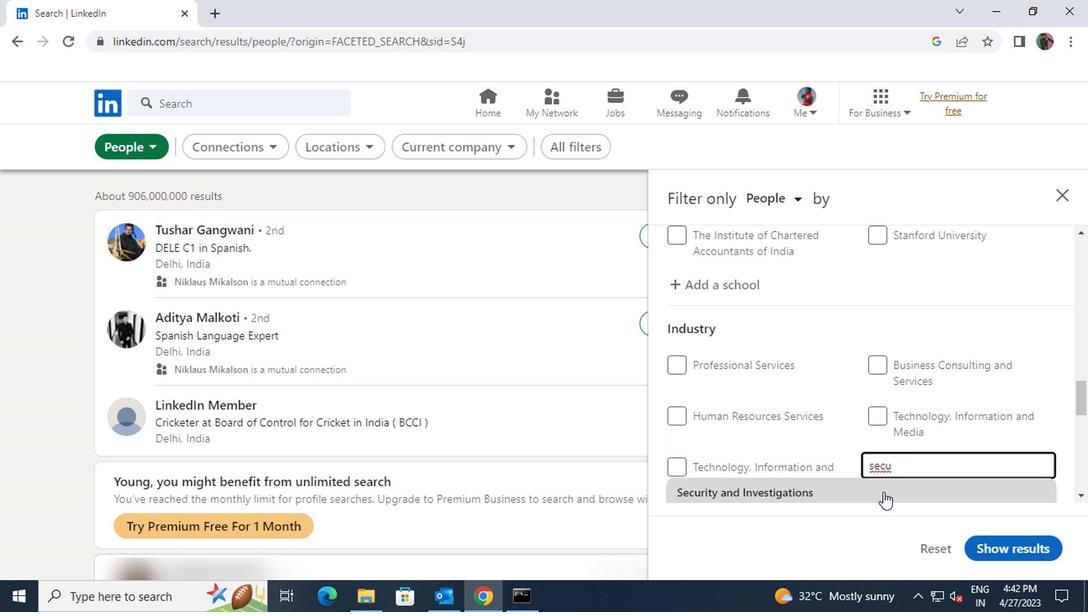 
Action: Mouse moved to (745, 457)
Screenshot: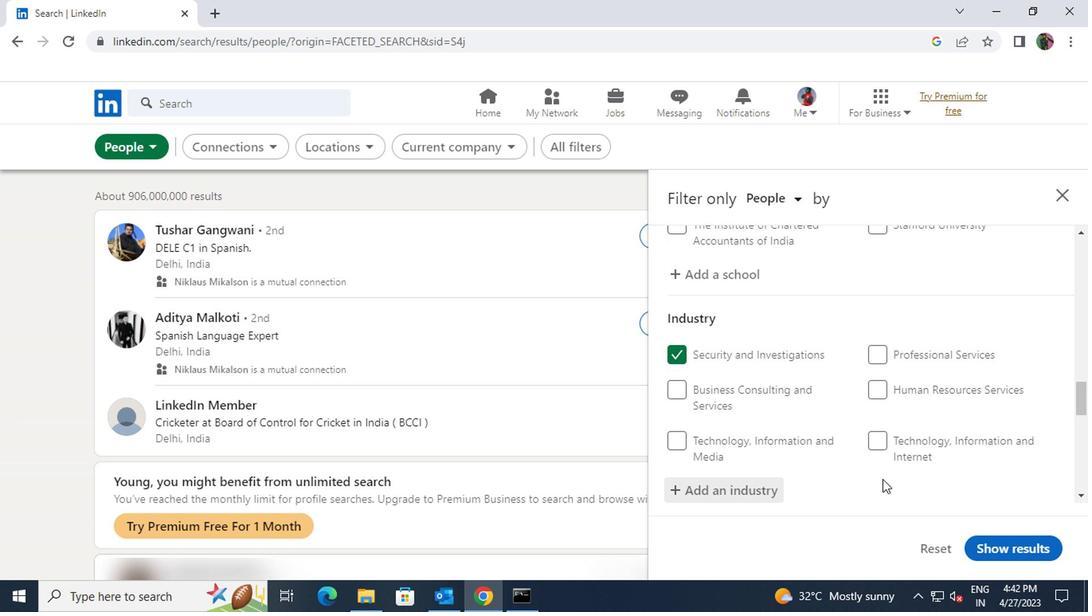 
Action: Mouse scrolled (745, 456) with delta (0, 0)
Screenshot: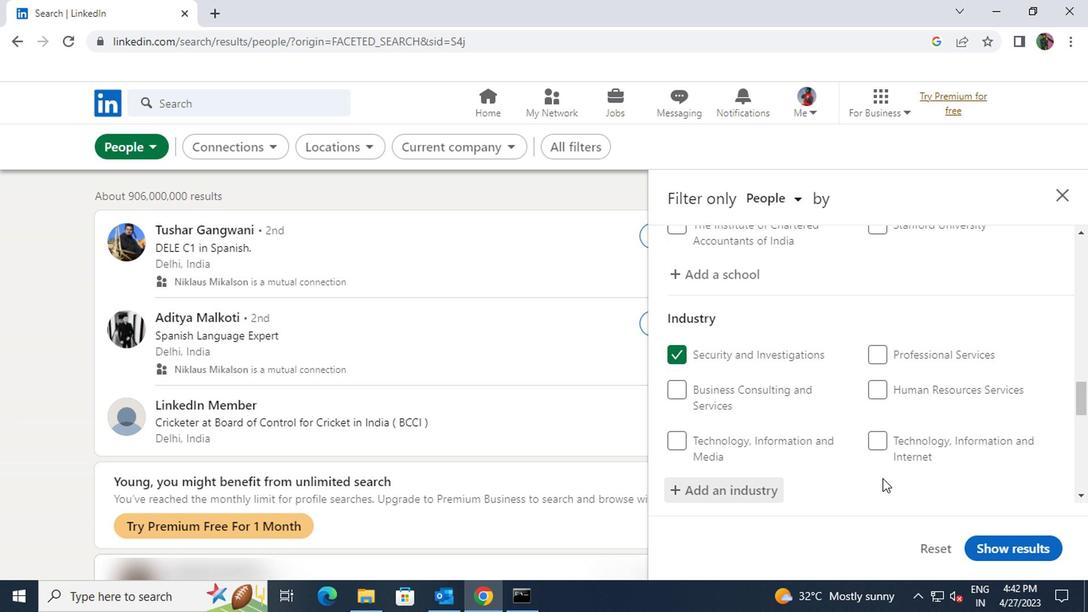 
Action: Mouse scrolled (745, 456) with delta (0, 0)
Screenshot: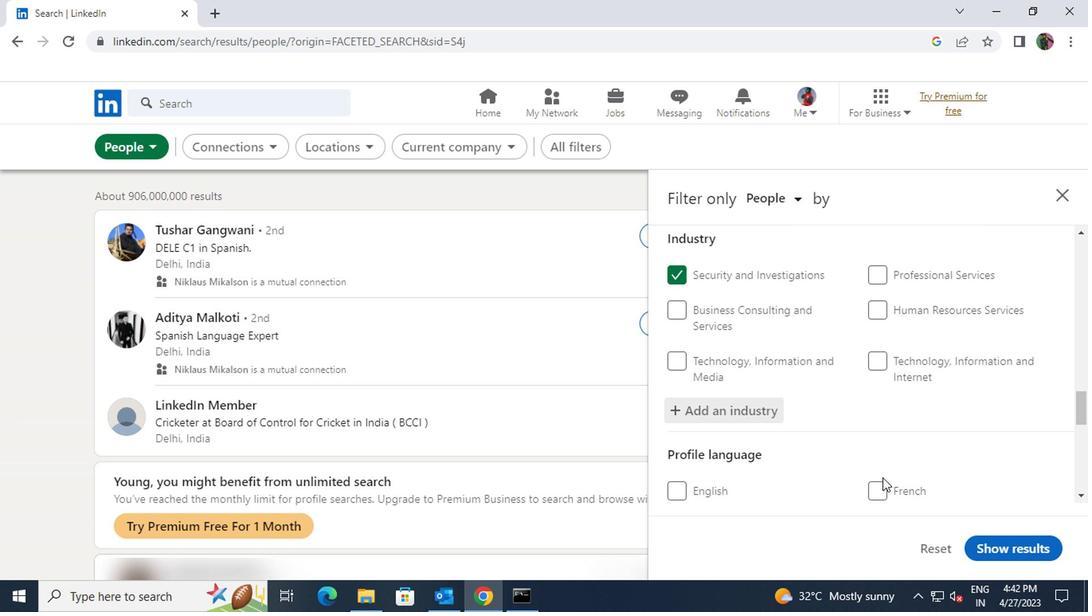 
Action: Mouse moved to (596, 435)
Screenshot: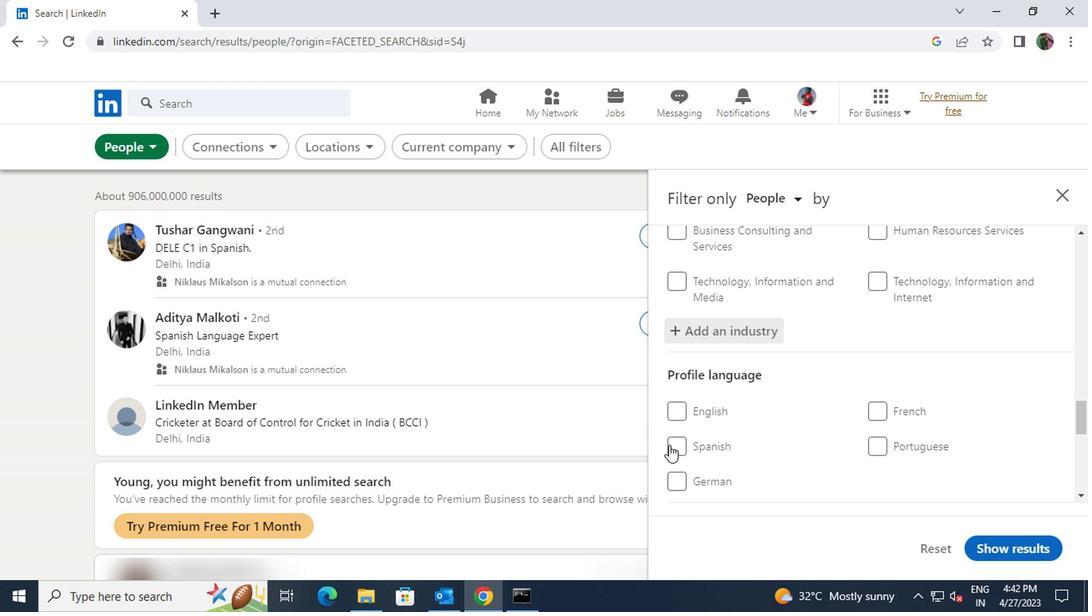 
Action: Mouse pressed left at (596, 435)
Screenshot: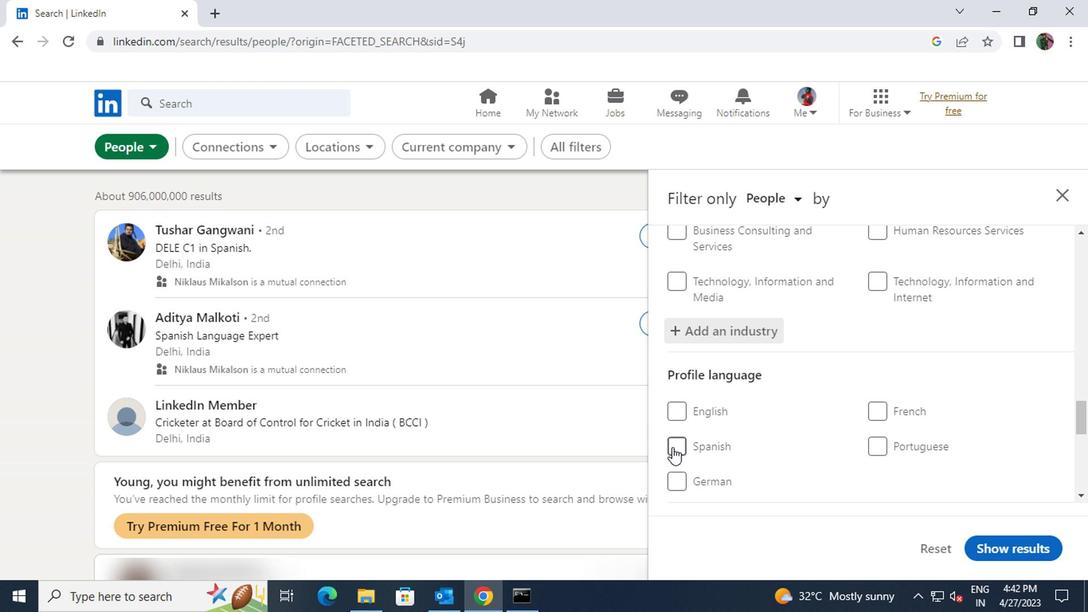 
Action: Mouse moved to (652, 434)
Screenshot: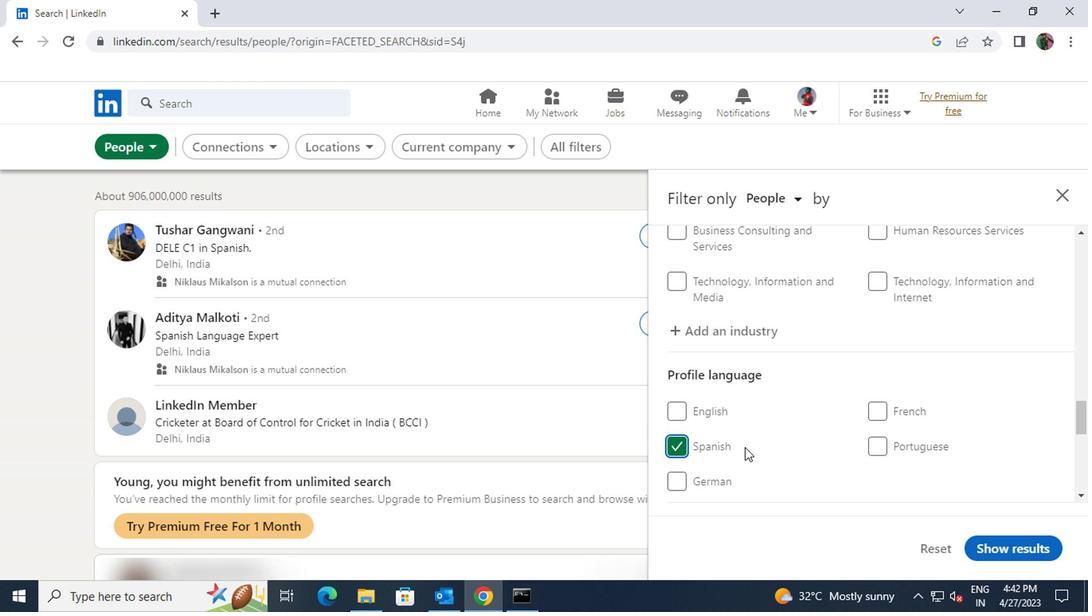 
Action: Mouse scrolled (652, 433) with delta (0, 0)
Screenshot: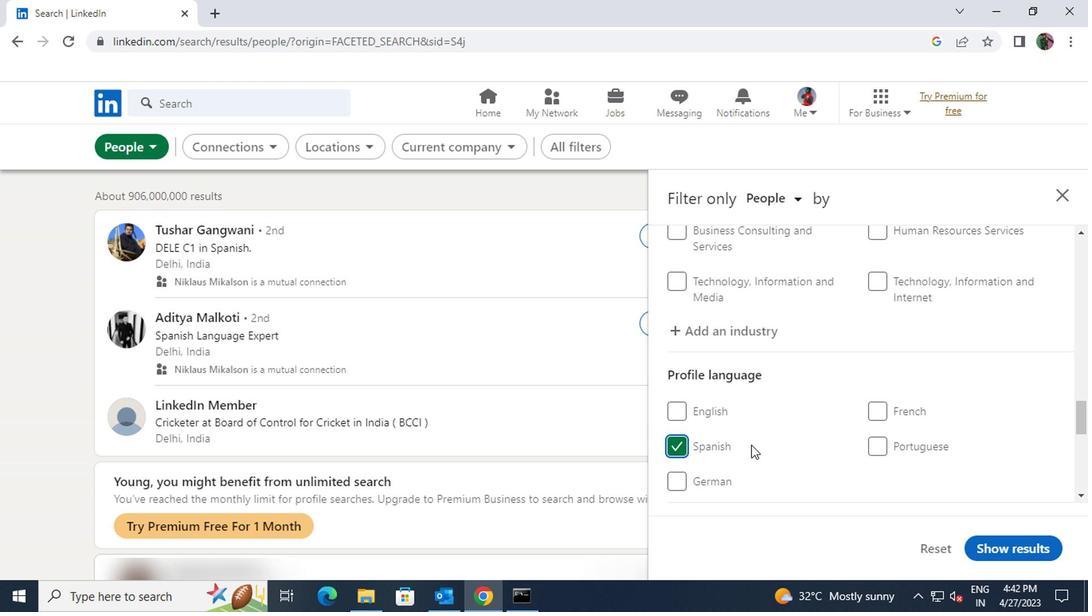
Action: Mouse scrolled (652, 433) with delta (0, 0)
Screenshot: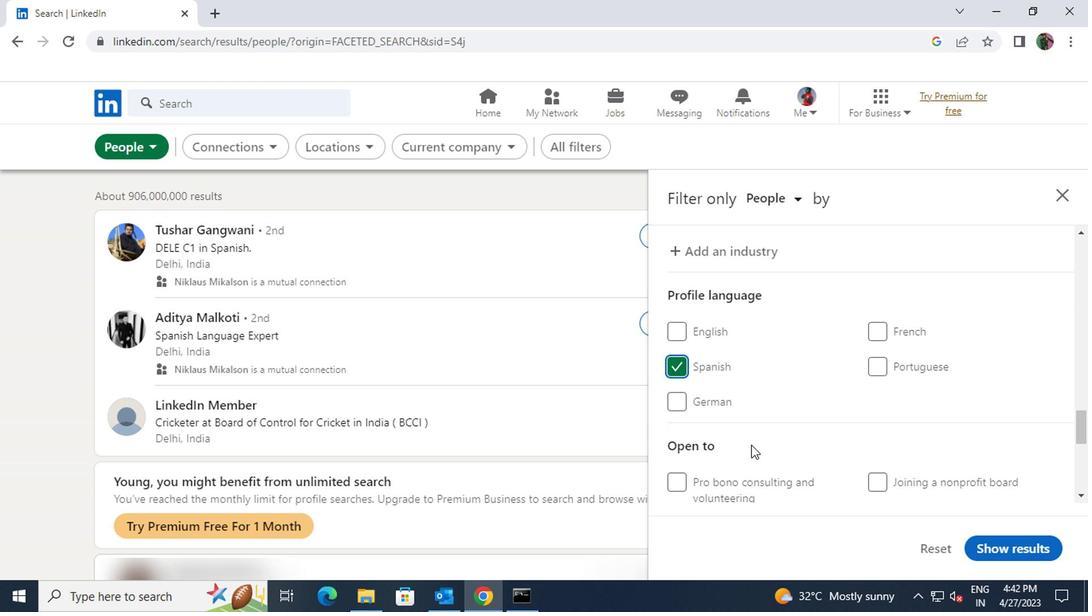 
Action: Mouse scrolled (652, 433) with delta (0, 0)
Screenshot: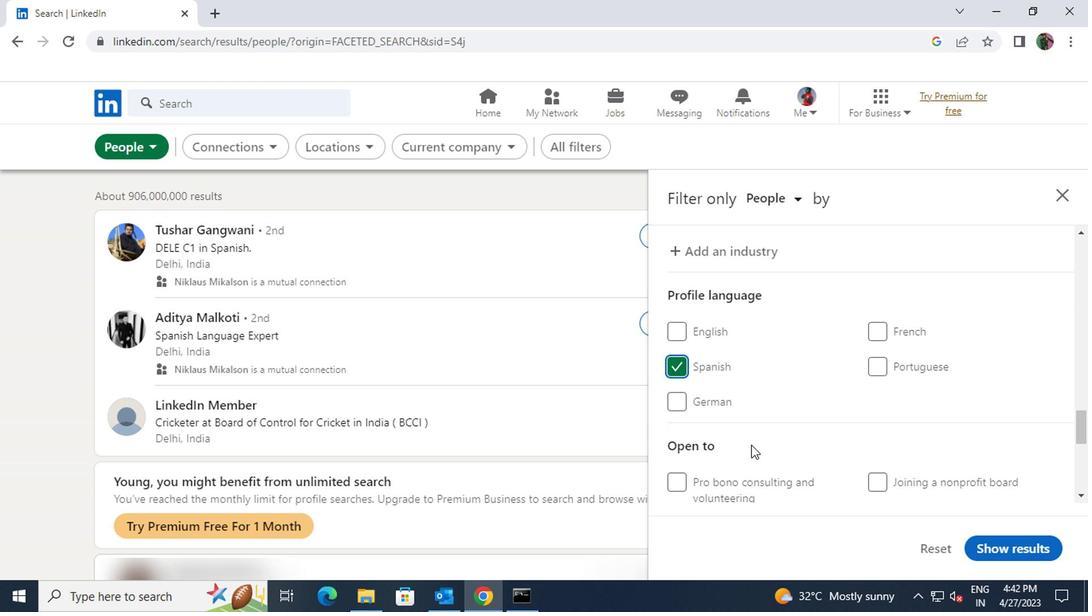 
Action: Mouse scrolled (652, 433) with delta (0, 0)
Screenshot: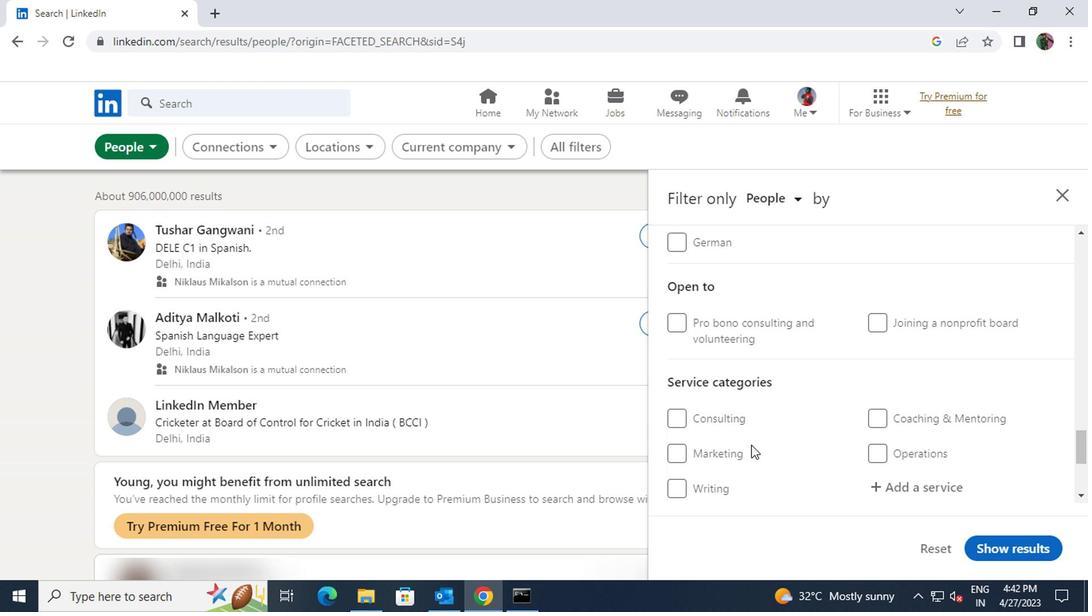 
Action: Mouse moved to (741, 409)
Screenshot: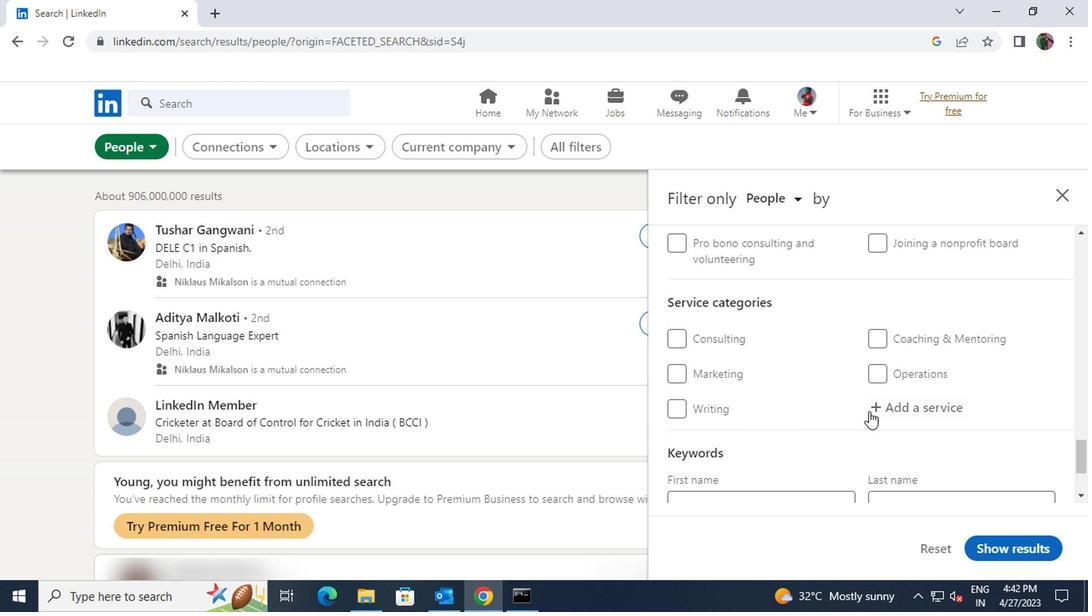 
Action: Mouse pressed left at (741, 409)
Screenshot: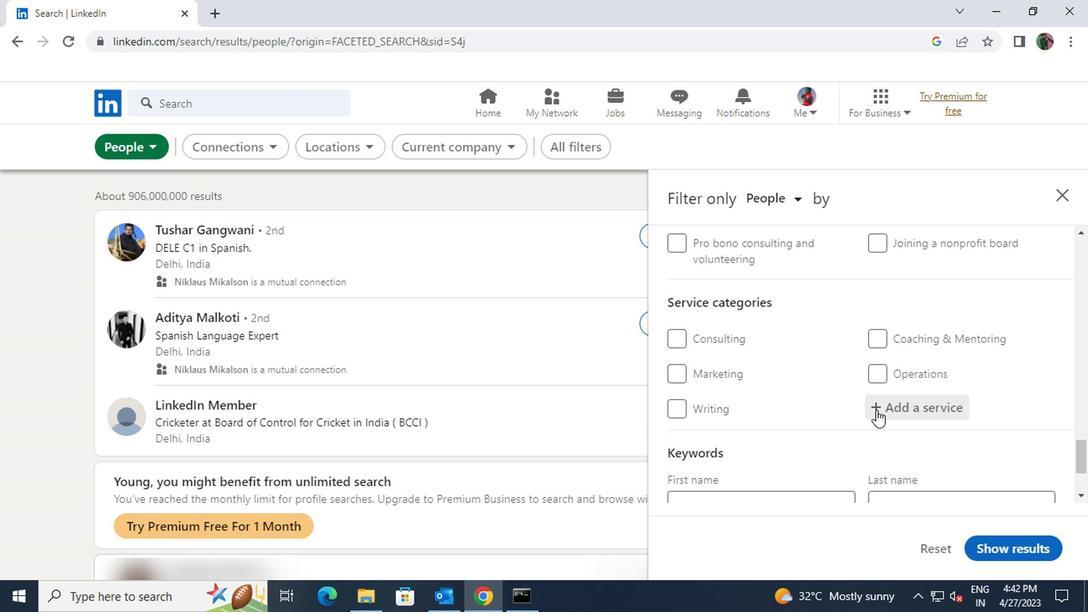 
Action: Key pressed <Key.shift>BAR
Screenshot: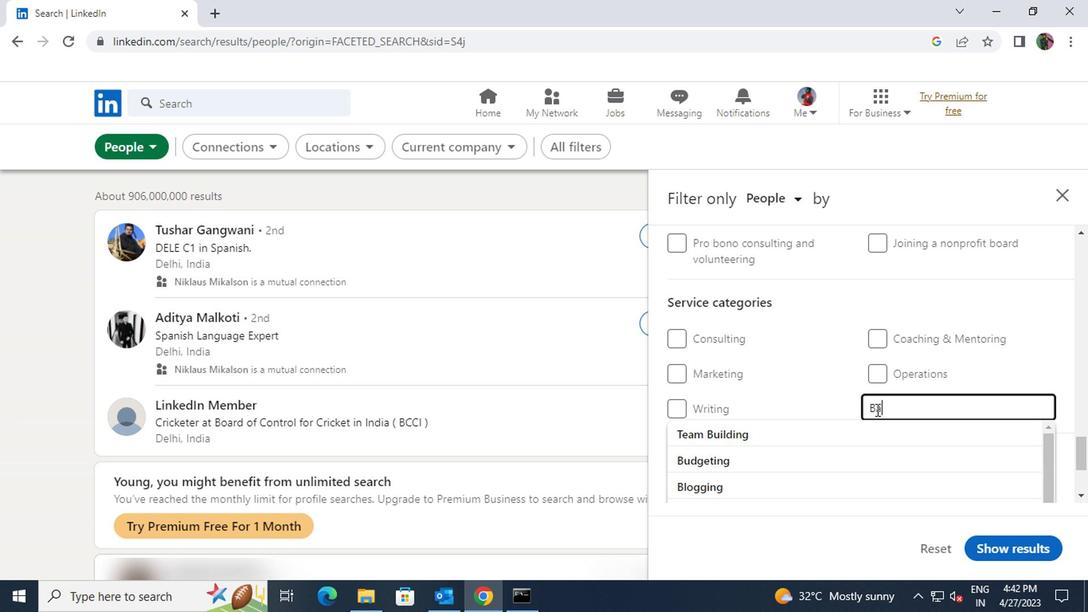 
Action: Mouse moved to (739, 418)
Screenshot: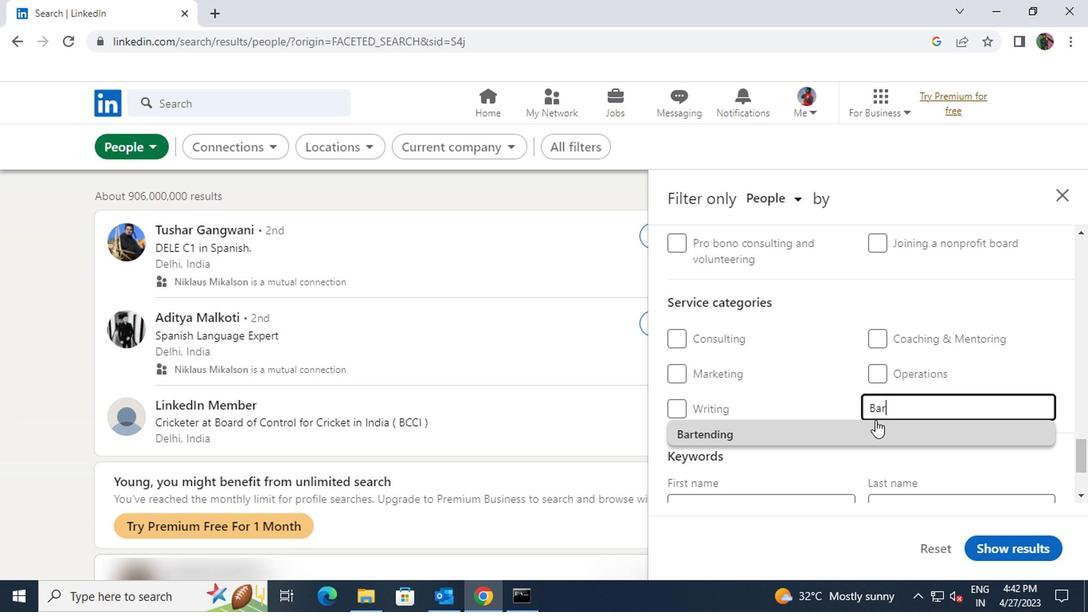
Action: Mouse pressed left at (739, 418)
Screenshot: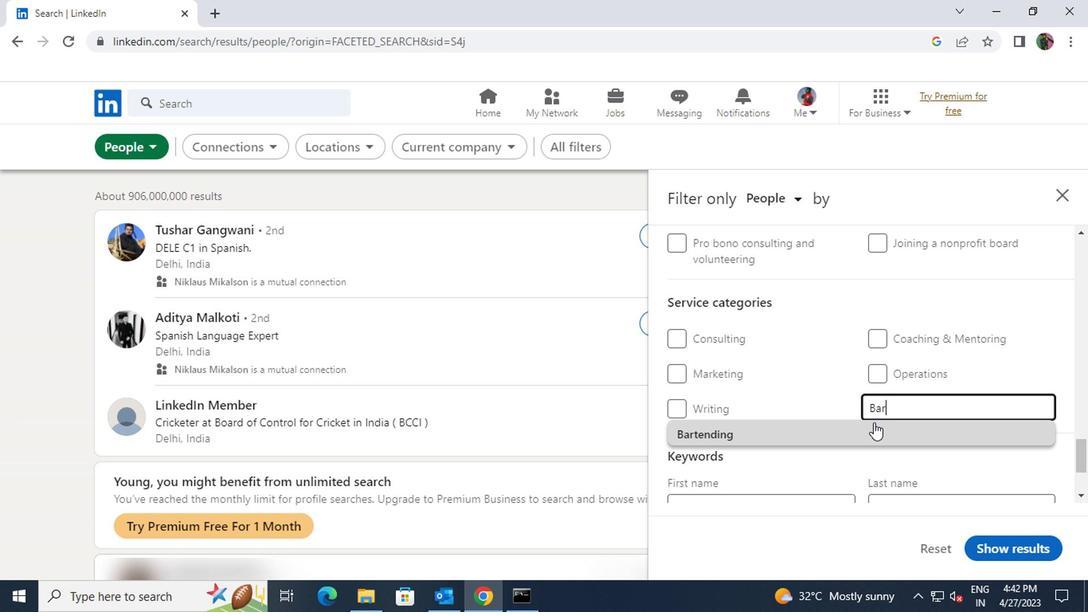 
Action: Mouse moved to (739, 418)
Screenshot: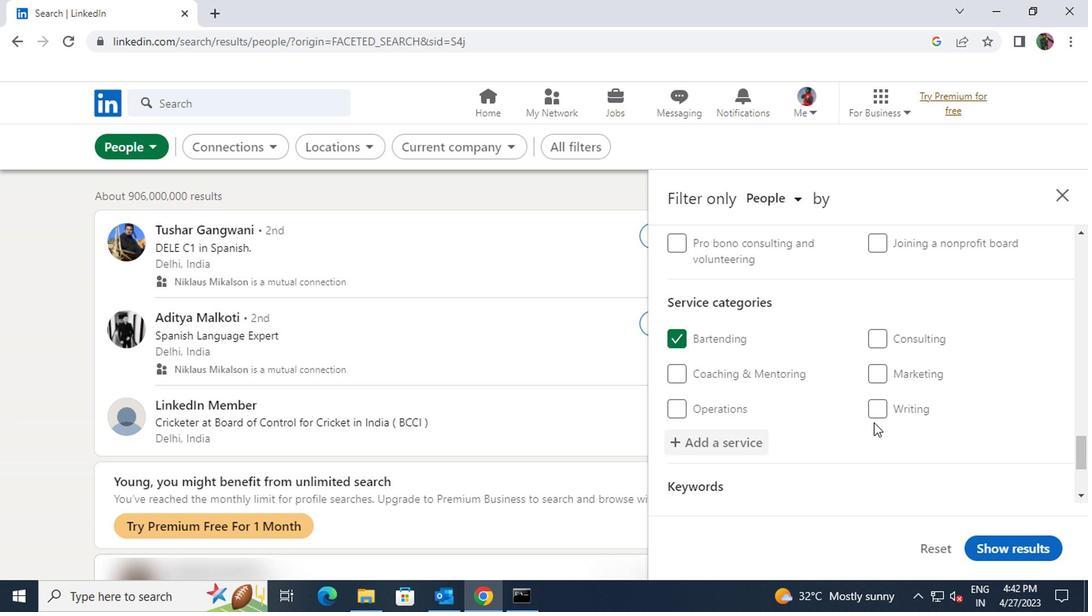 
Action: Mouse scrolled (739, 417) with delta (0, 0)
Screenshot: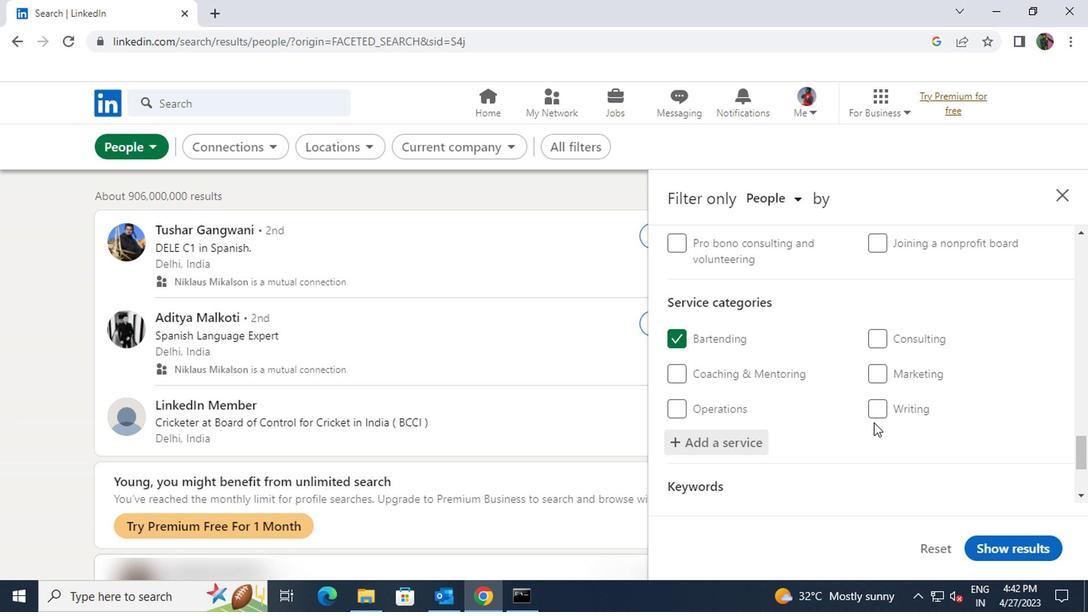 
Action: Mouse scrolled (739, 417) with delta (0, 0)
Screenshot: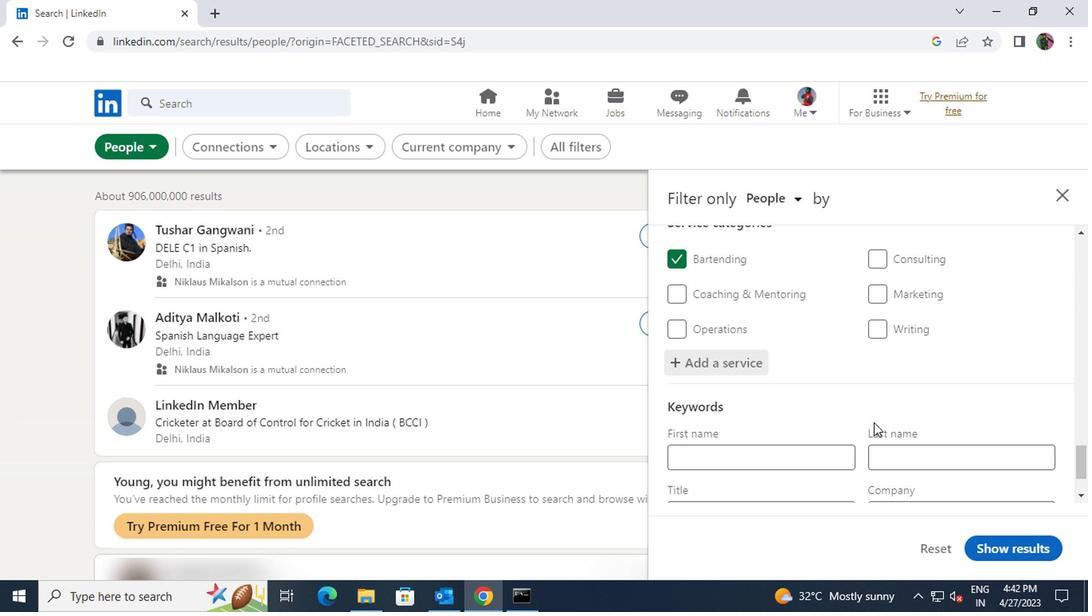 
Action: Mouse moved to (714, 428)
Screenshot: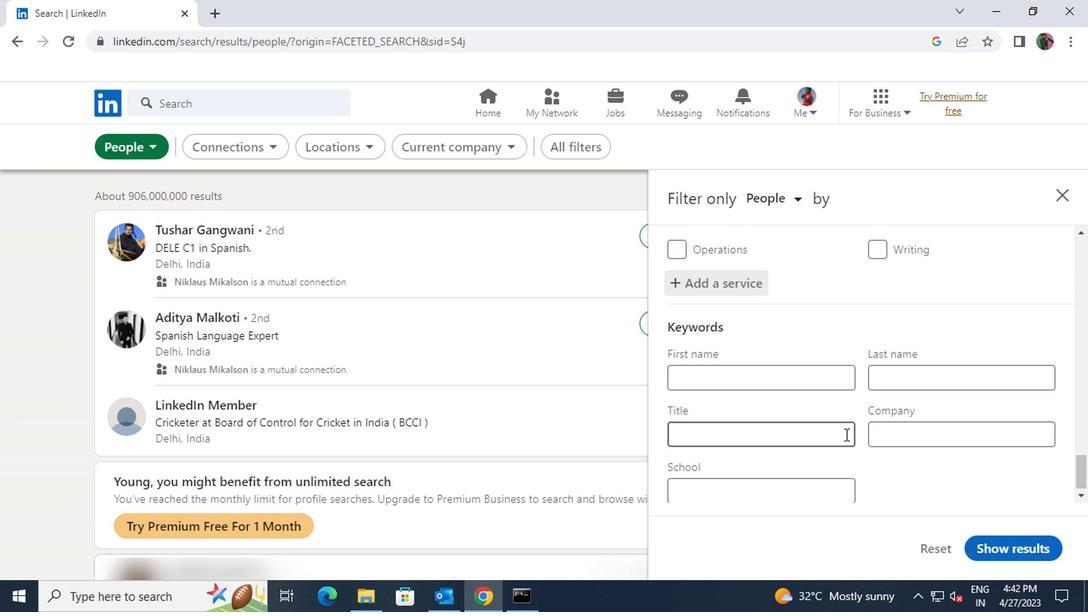 
Action: Mouse pressed left at (714, 428)
Screenshot: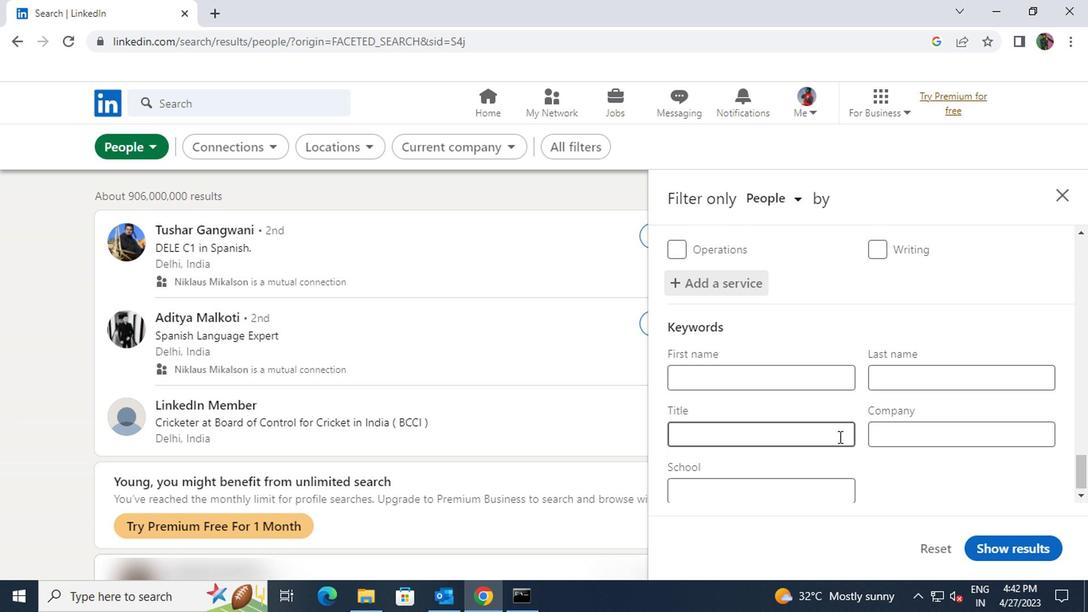 
Action: Key pressed <Key.shift>MOVER
Screenshot: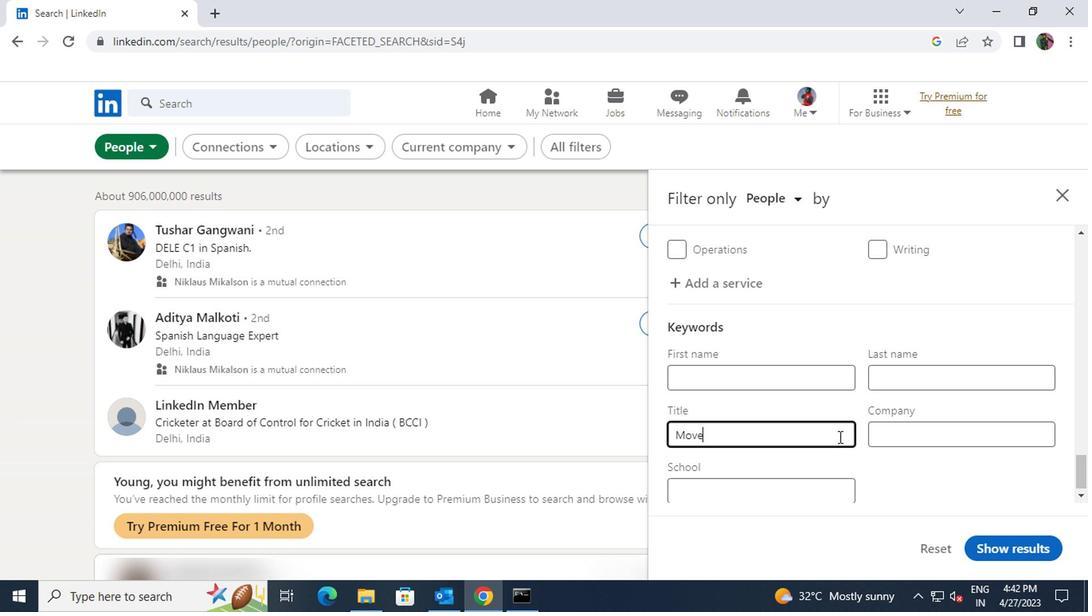 
Action: Mouse moved to (835, 504)
Screenshot: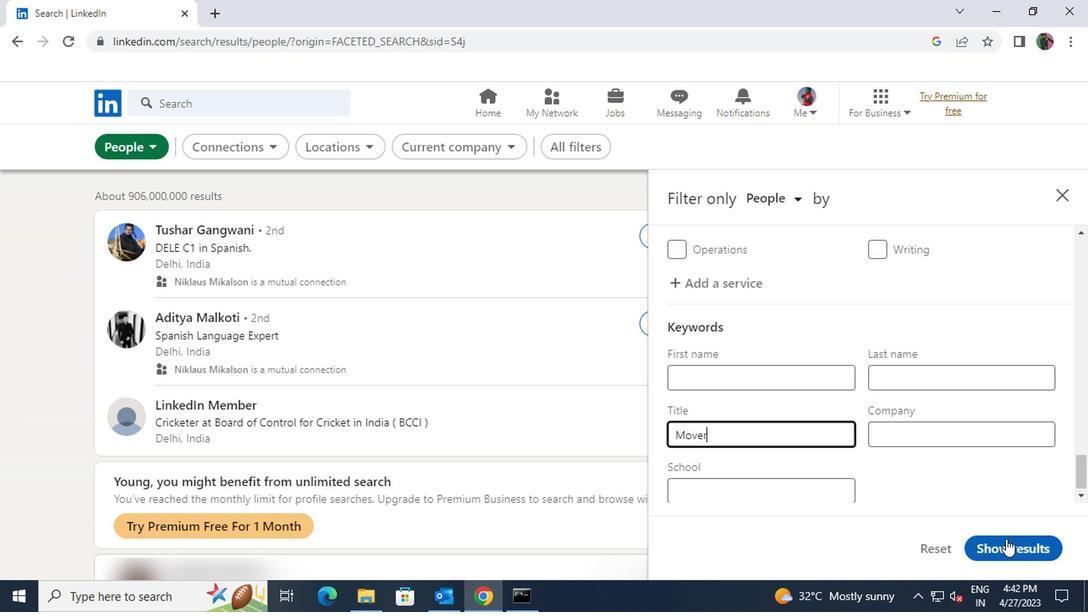 
Action: Mouse pressed left at (835, 504)
Screenshot: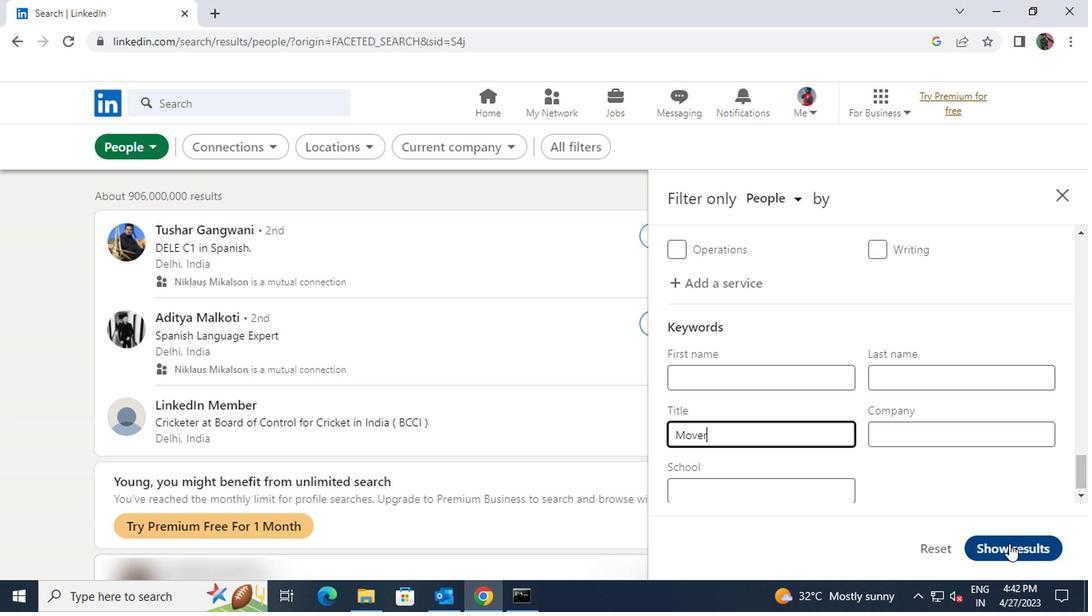 
